 Task: Look for space in Santiago del Torno, Bolivia from 21st June, 2023 to 29th June, 2023 for 4 adults in price range Rs.7000 to Rs.12000. Place can be entire place with 2 bedrooms having 2 beds and 2 bathrooms. Property type can be flat. Booking option can be shelf check-in. Required host language is English.
Action: Mouse moved to (664, 116)
Screenshot: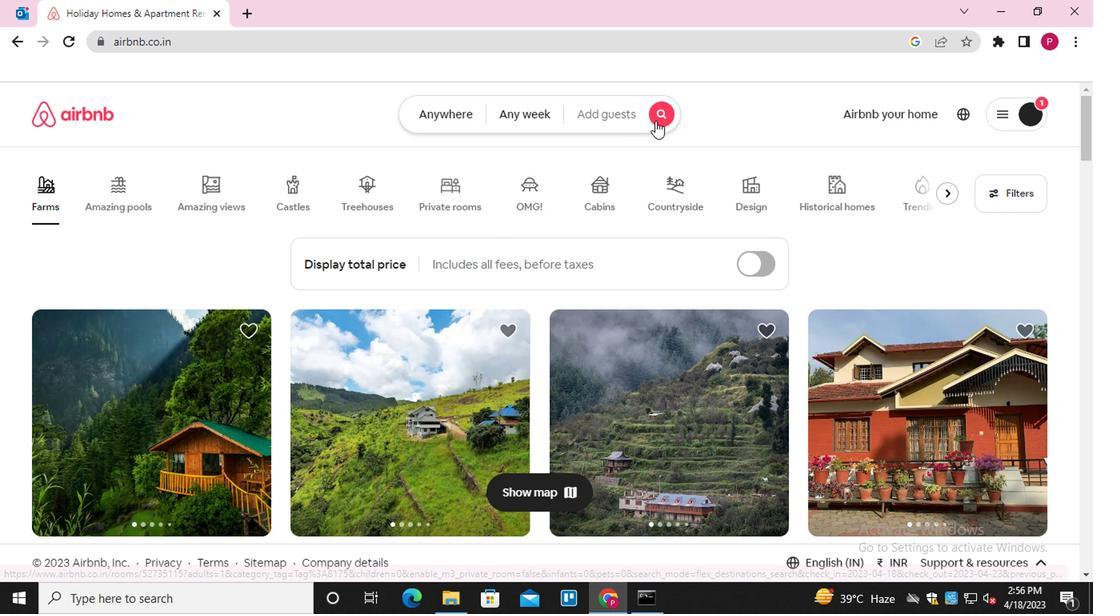 
Action: Mouse pressed left at (664, 116)
Screenshot: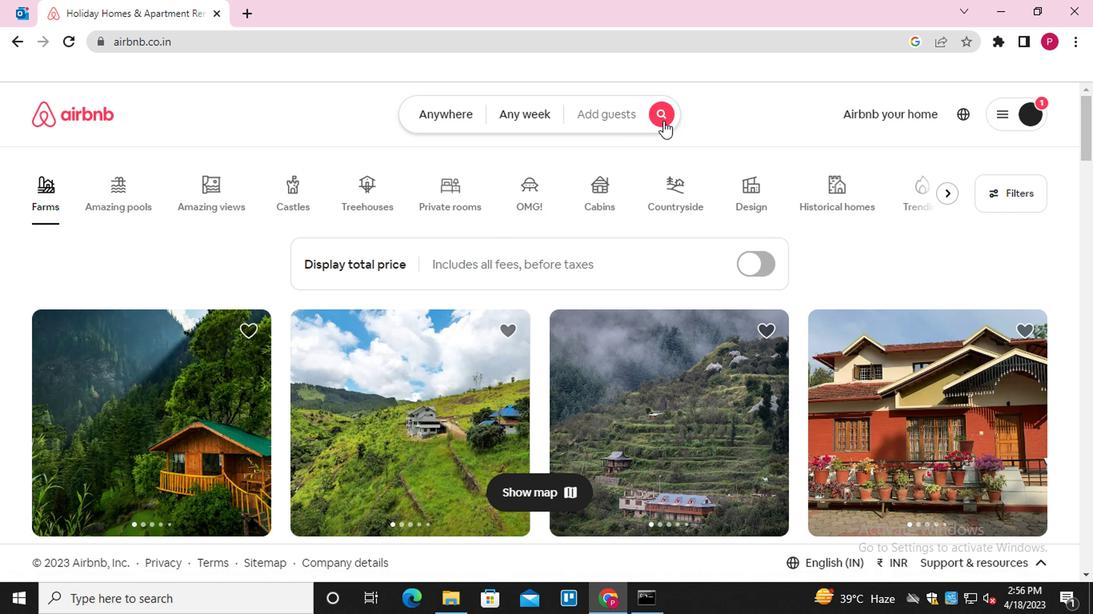 
Action: Mouse moved to (310, 178)
Screenshot: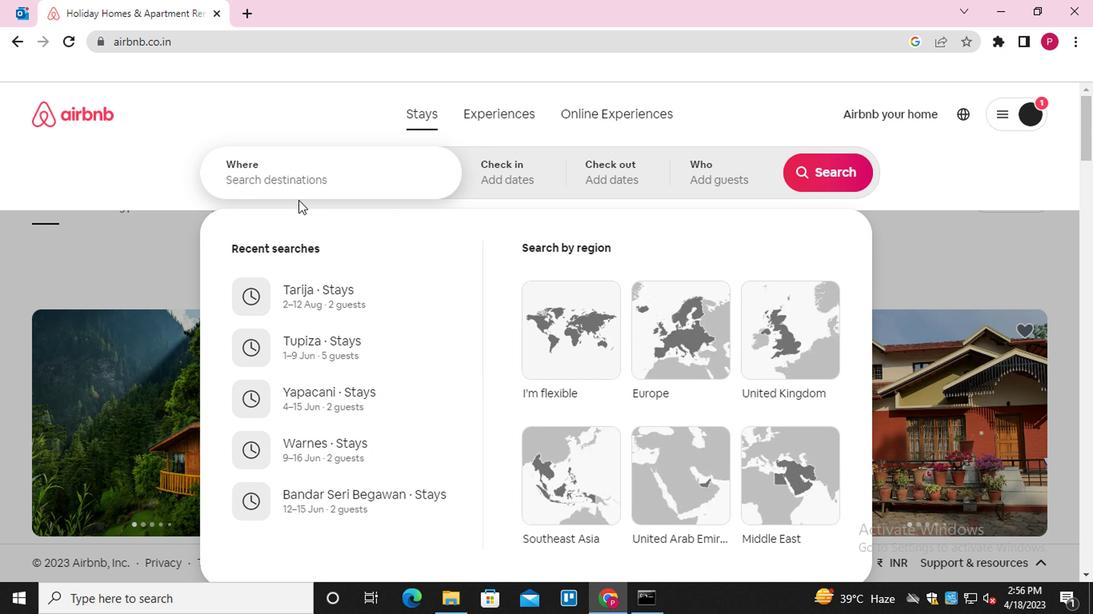
Action: Mouse pressed left at (310, 178)
Screenshot: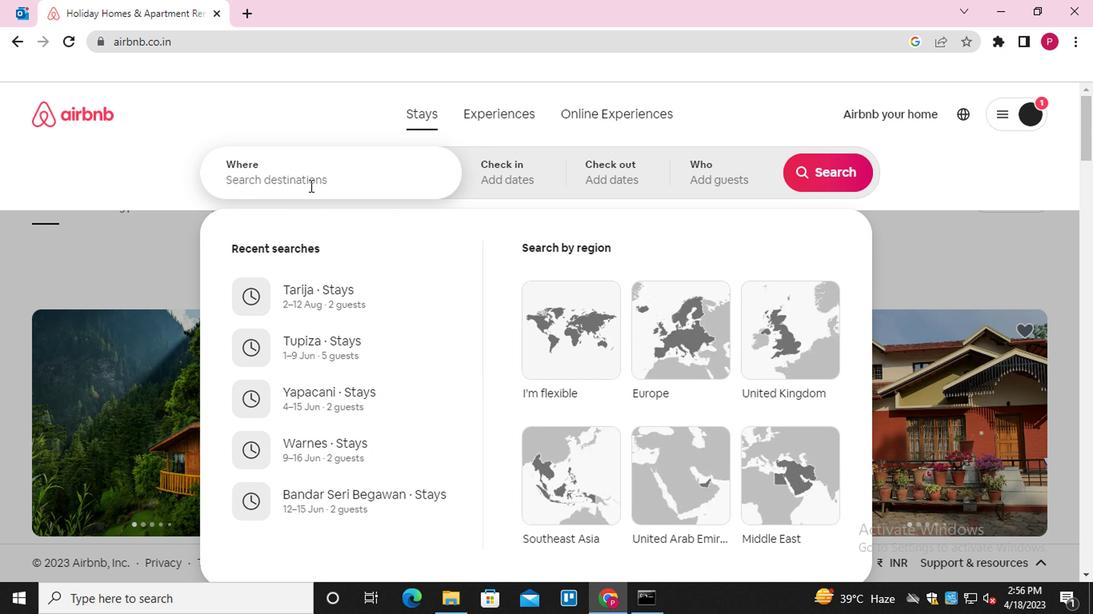 
Action: Key pressed <Key.shift>SANTIAGO<Key.space>DEL<Key.space><Key.shift>TORNO
Screenshot: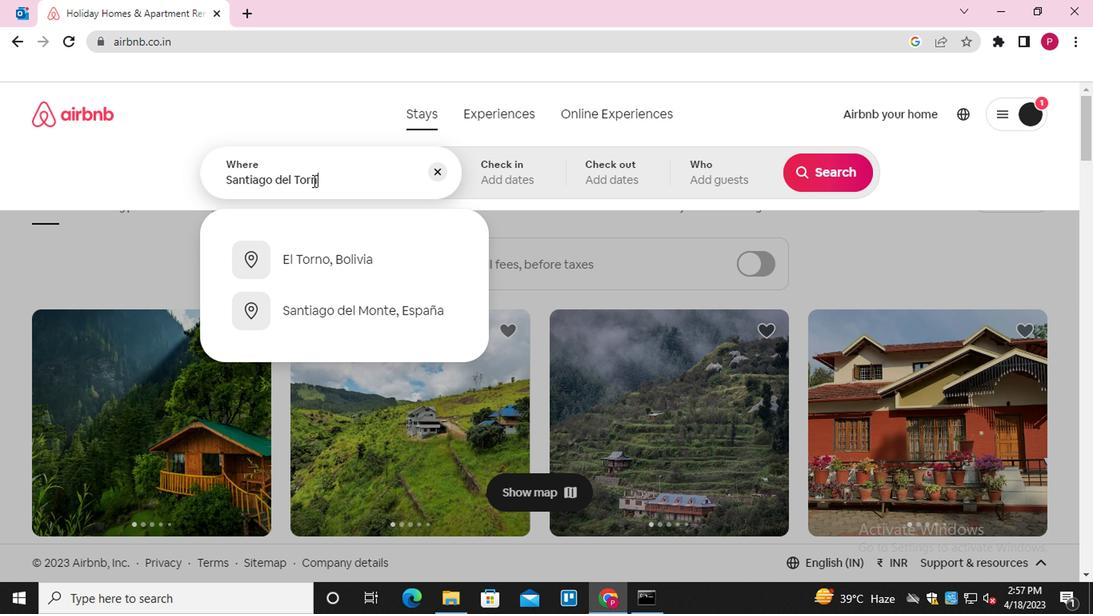 
Action: Mouse moved to (369, 259)
Screenshot: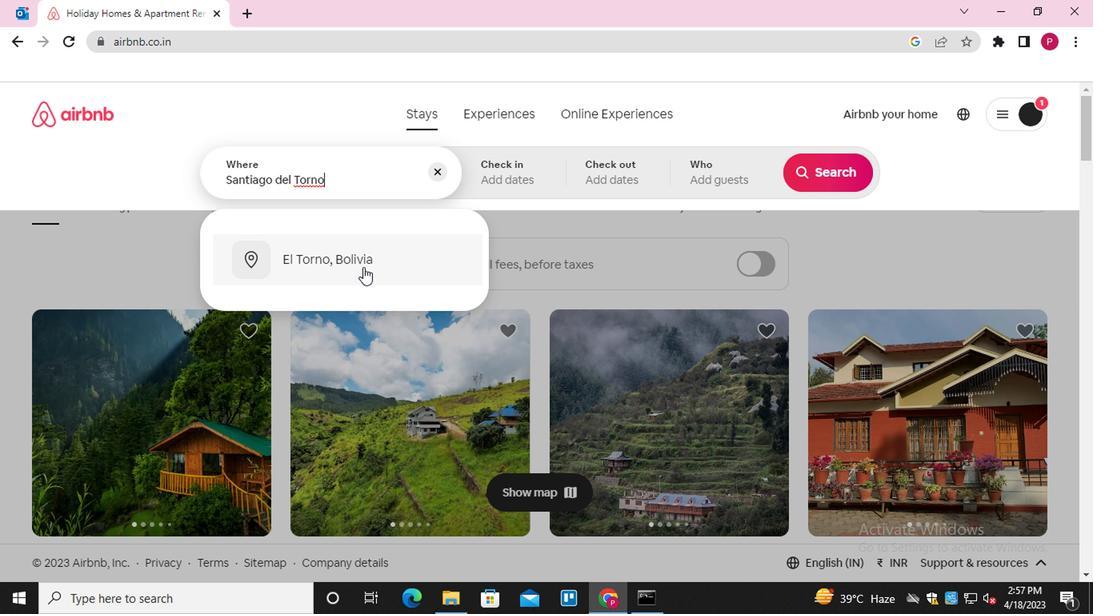 
Action: Mouse pressed left at (369, 259)
Screenshot: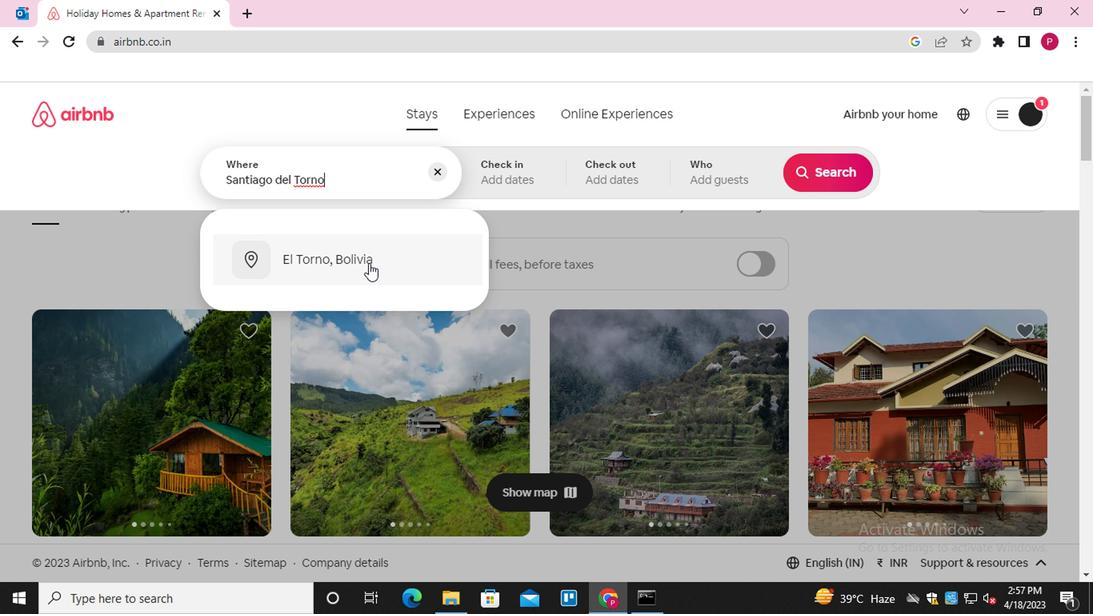 
Action: Mouse moved to (814, 303)
Screenshot: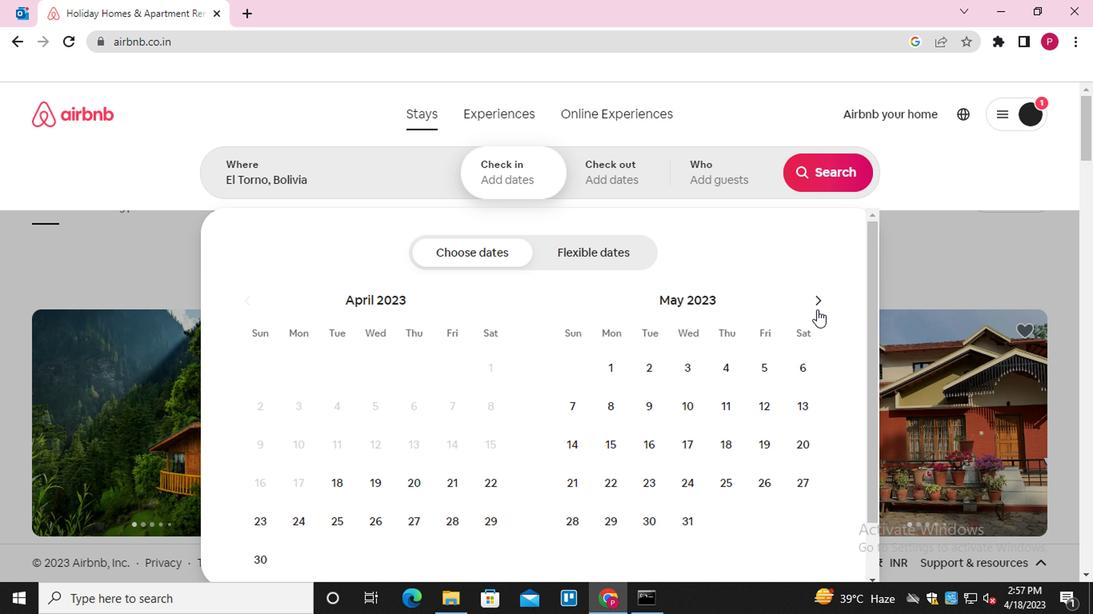 
Action: Mouse pressed left at (814, 303)
Screenshot: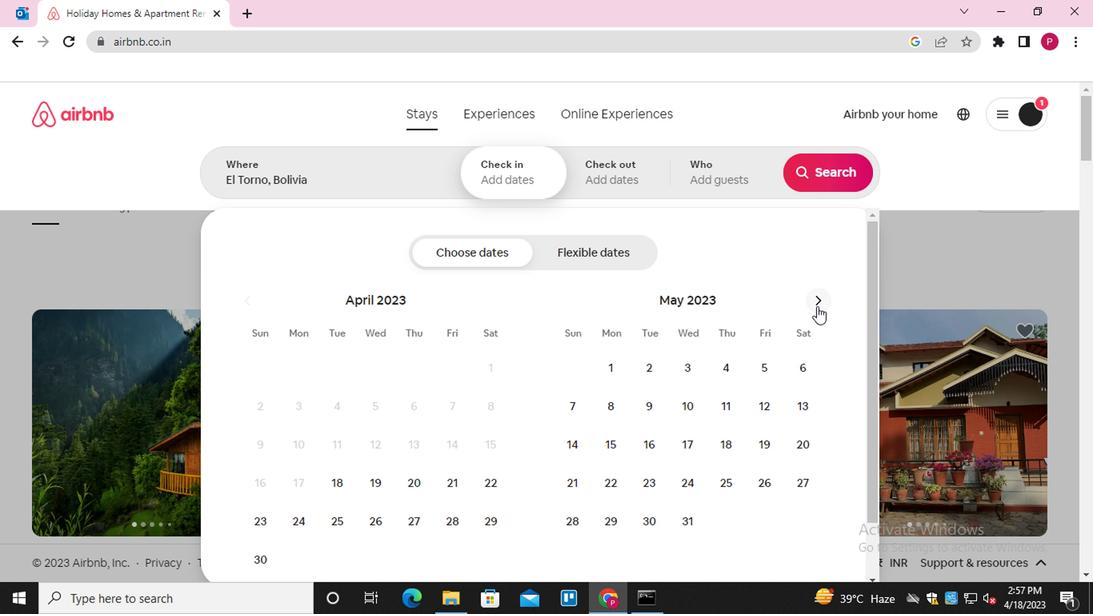 
Action: Mouse moved to (678, 486)
Screenshot: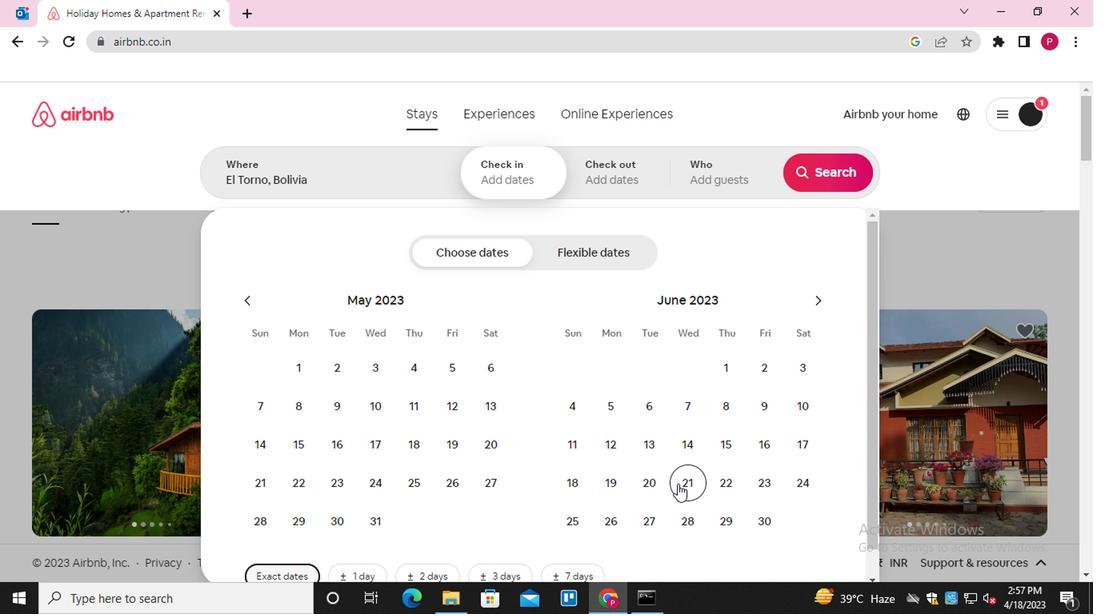 
Action: Mouse pressed left at (678, 486)
Screenshot: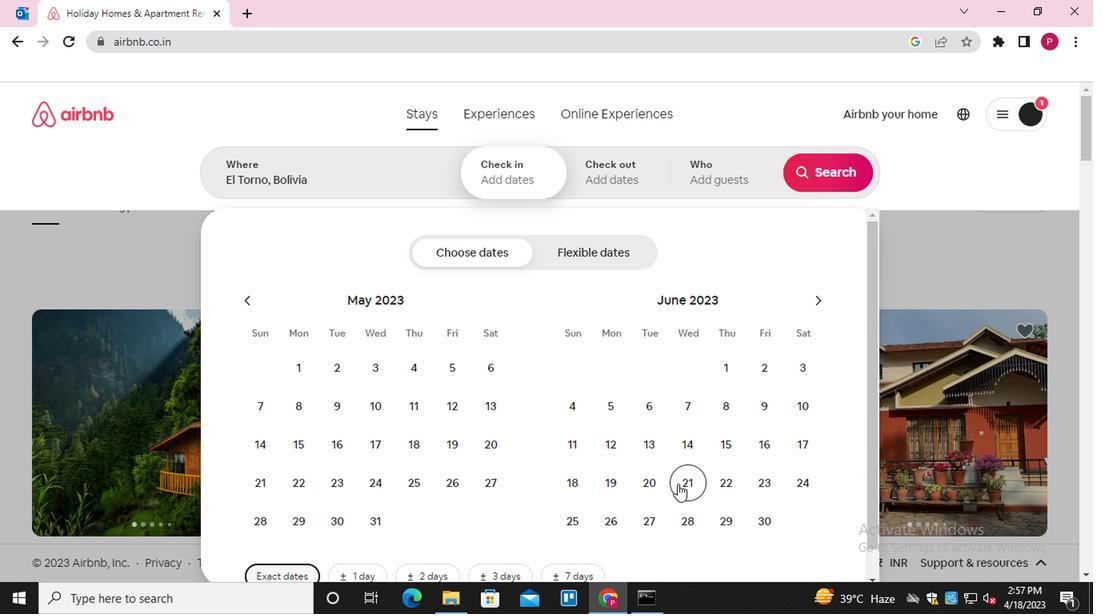 
Action: Mouse moved to (715, 530)
Screenshot: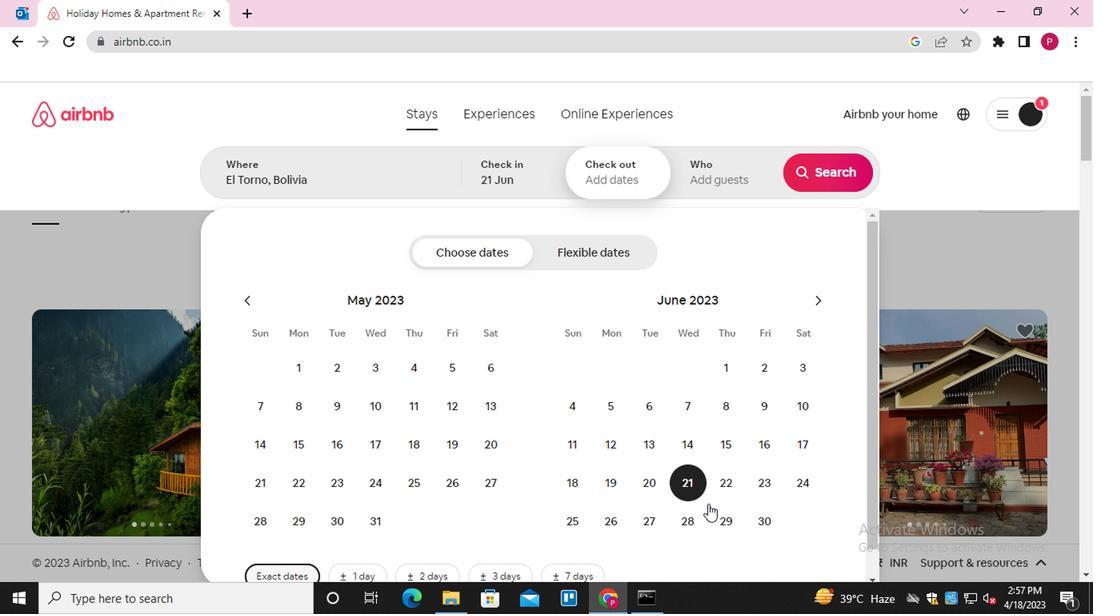 
Action: Mouse pressed left at (715, 530)
Screenshot: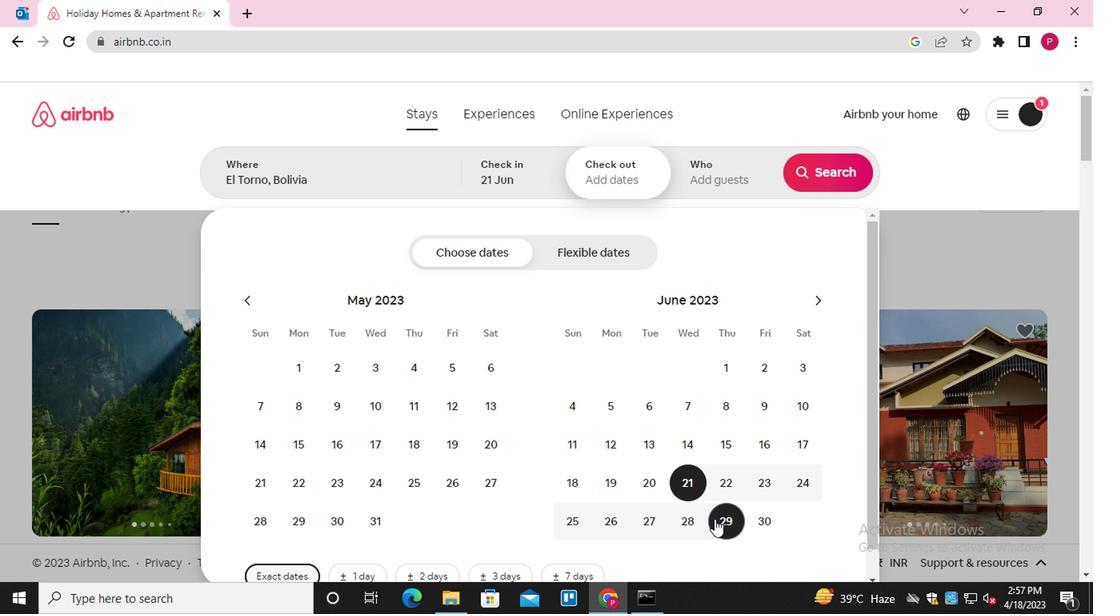
Action: Mouse moved to (706, 155)
Screenshot: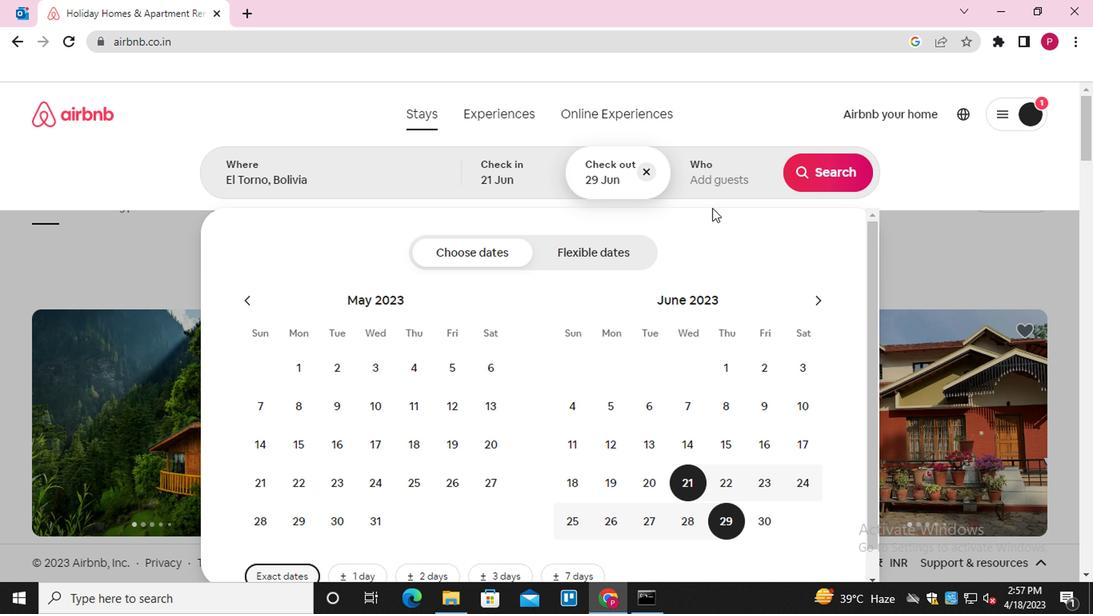 
Action: Mouse pressed left at (706, 155)
Screenshot: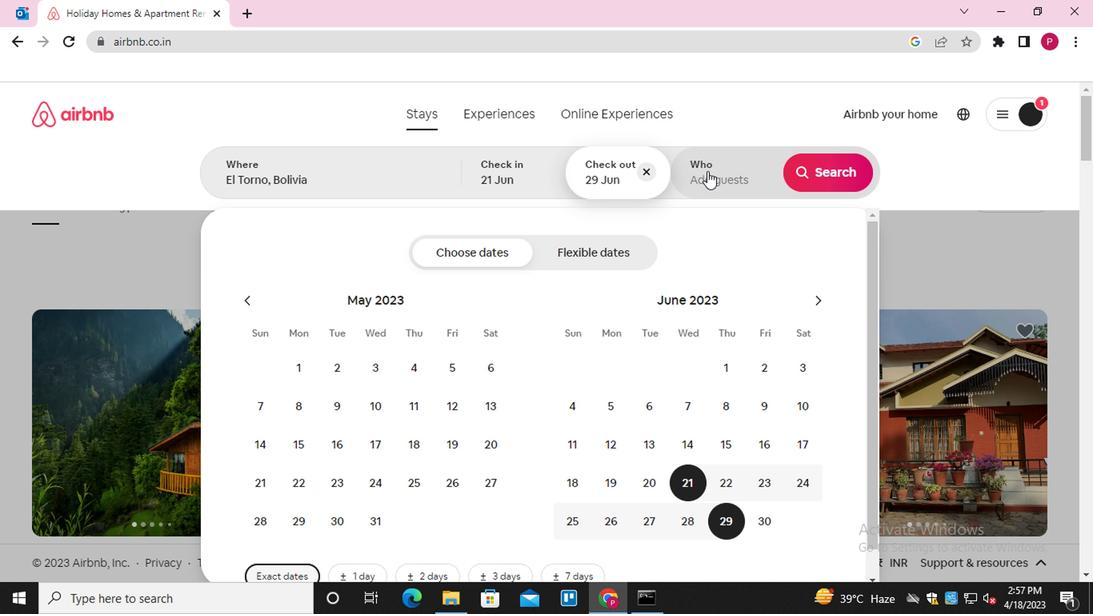 
Action: Mouse moved to (815, 252)
Screenshot: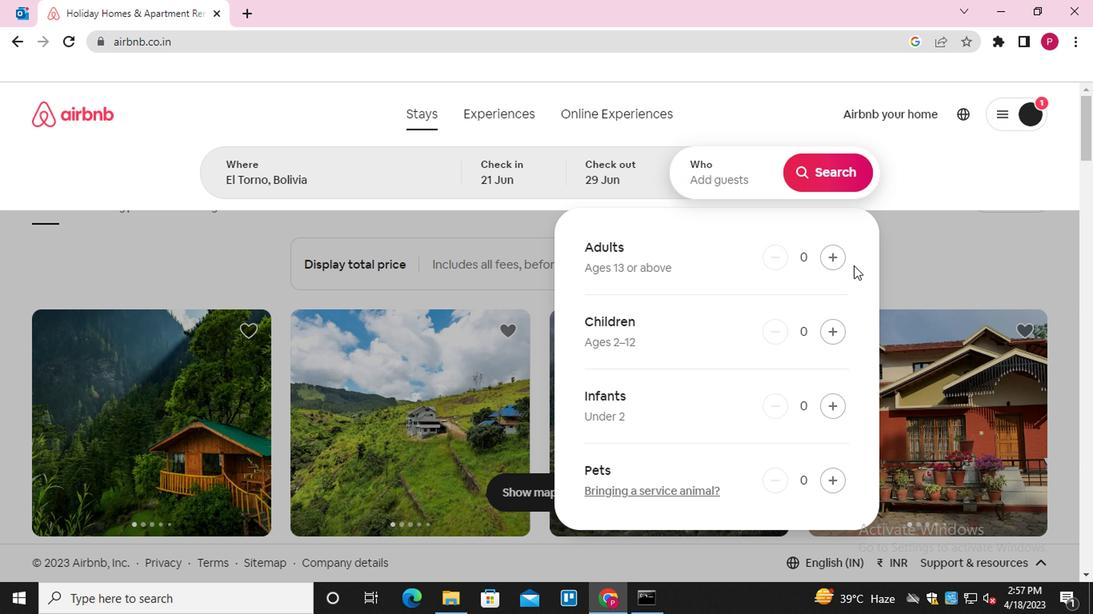 
Action: Mouse pressed left at (815, 252)
Screenshot: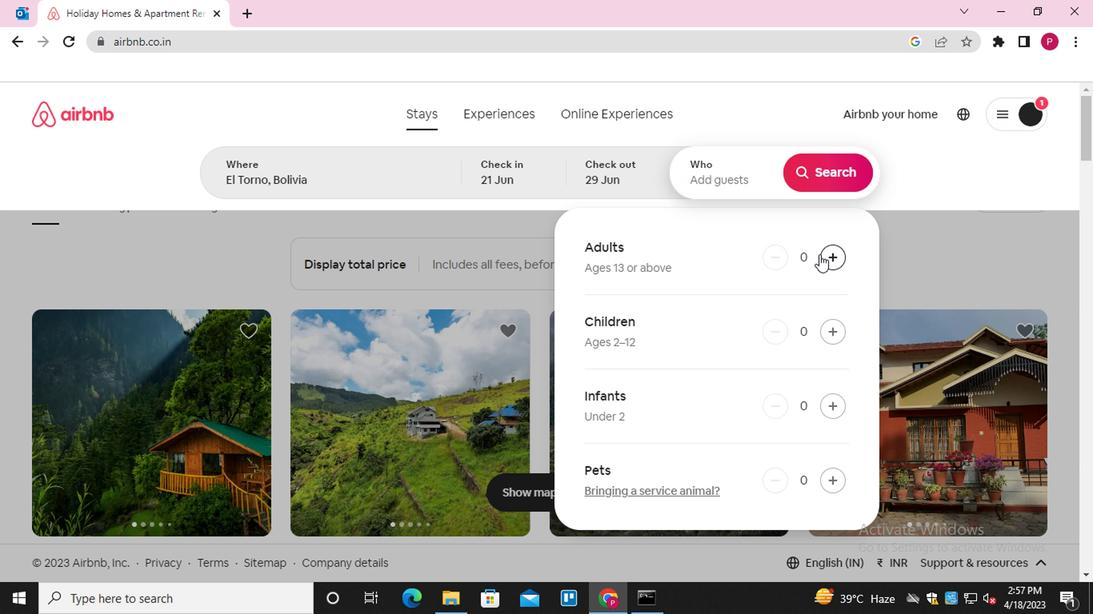 
Action: Mouse moved to (820, 252)
Screenshot: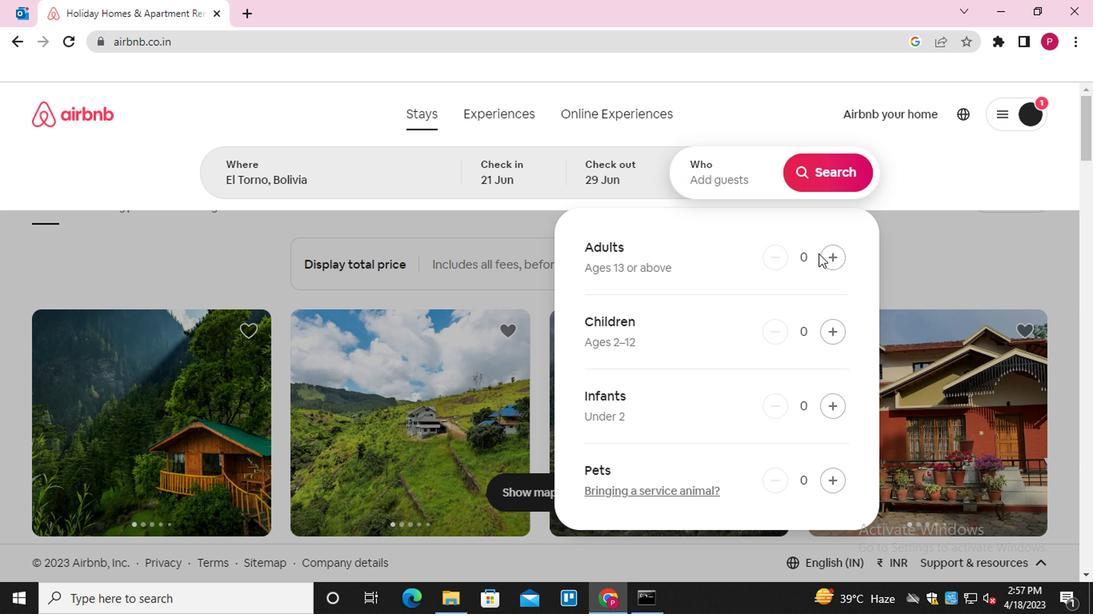 
Action: Mouse pressed left at (820, 252)
Screenshot: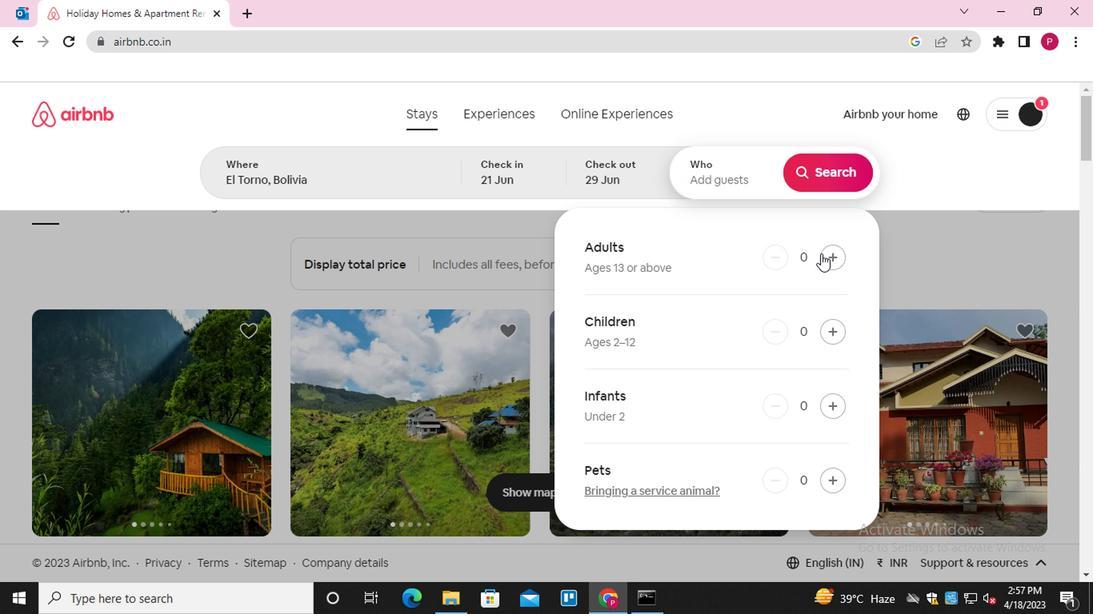 
Action: Mouse pressed left at (820, 252)
Screenshot: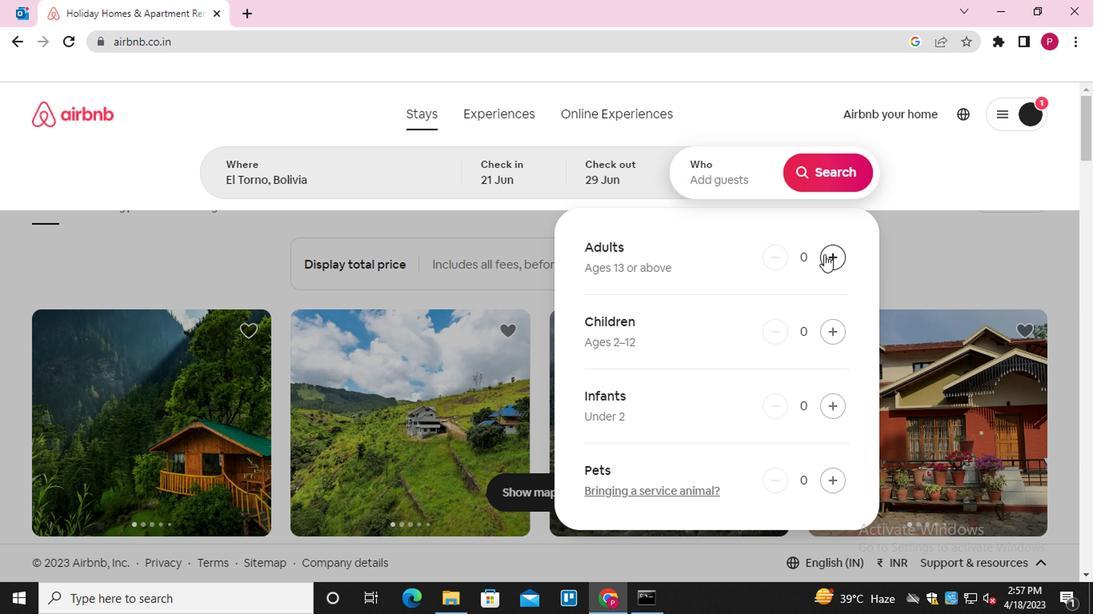 
Action: Mouse pressed left at (820, 252)
Screenshot: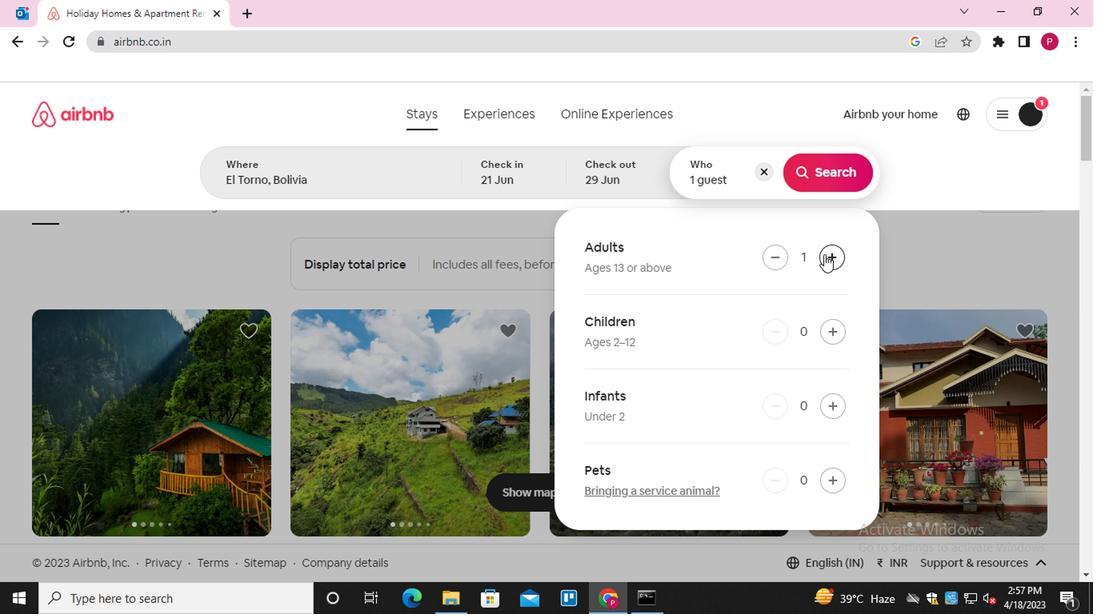 
Action: Mouse moved to (825, 253)
Screenshot: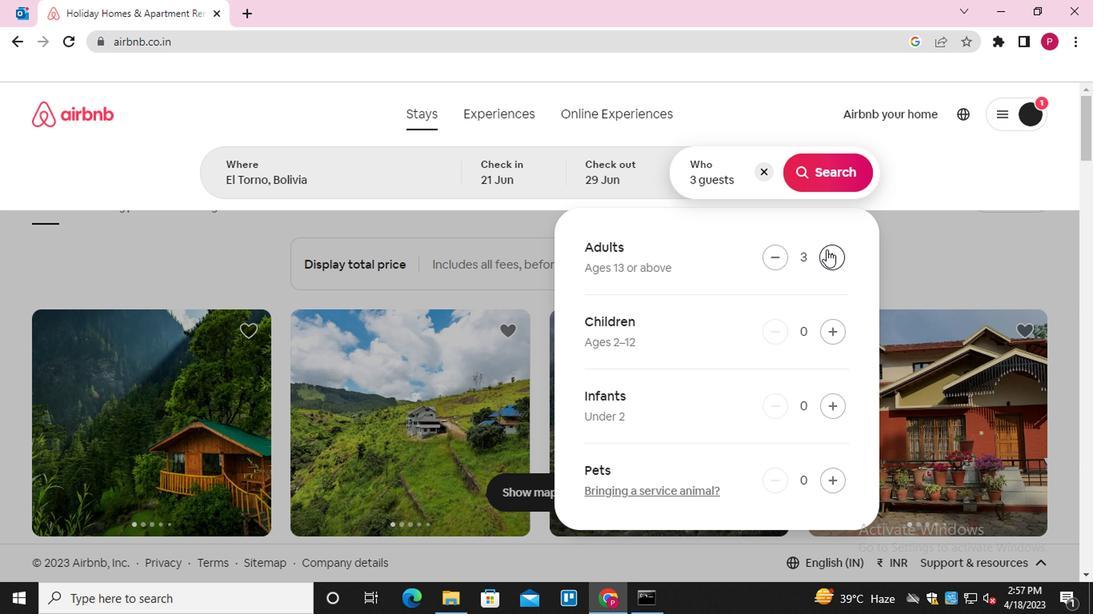 
Action: Mouse pressed left at (825, 253)
Screenshot: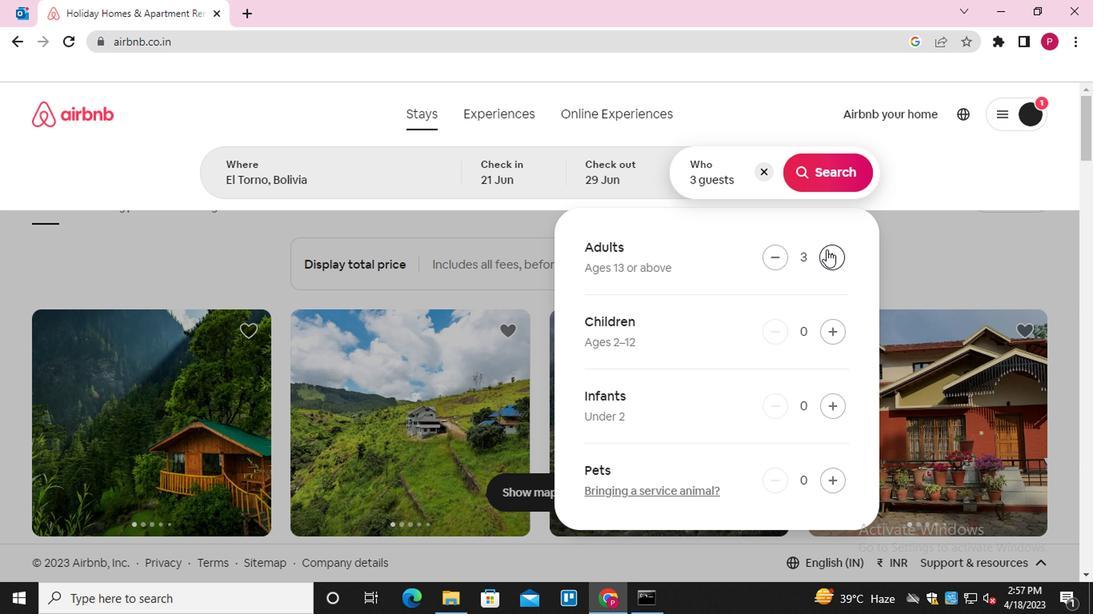 
Action: Mouse moved to (828, 166)
Screenshot: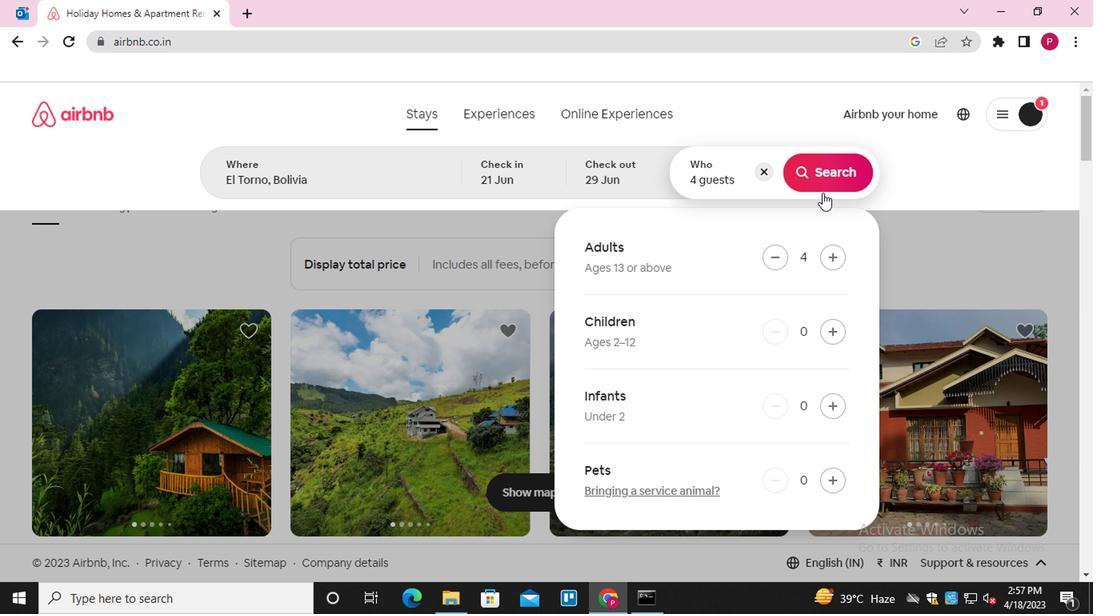 
Action: Mouse pressed left at (828, 166)
Screenshot: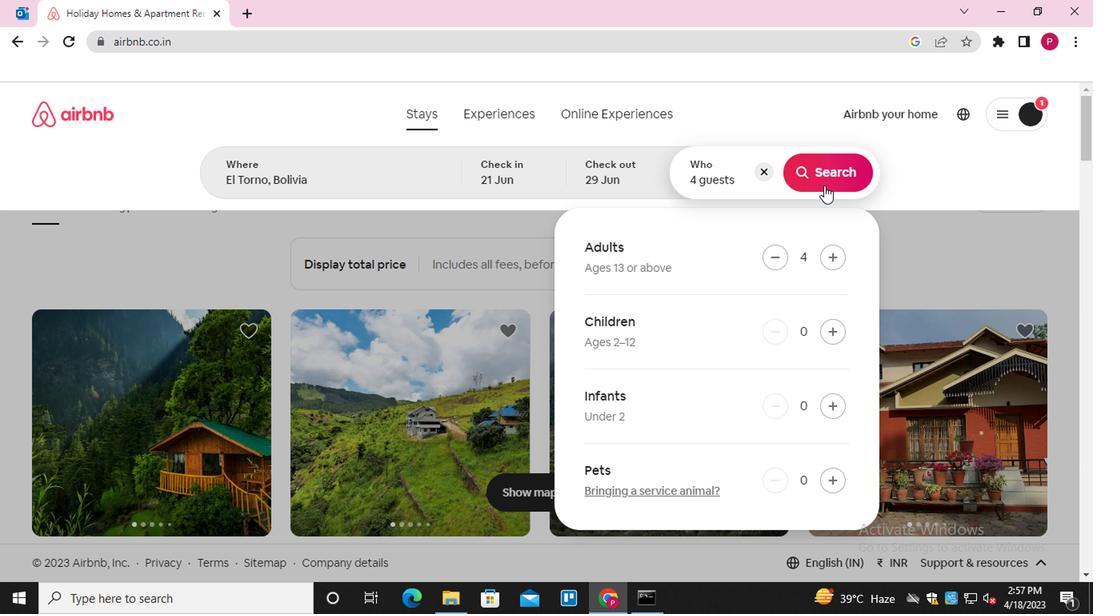 
Action: Mouse moved to (1005, 177)
Screenshot: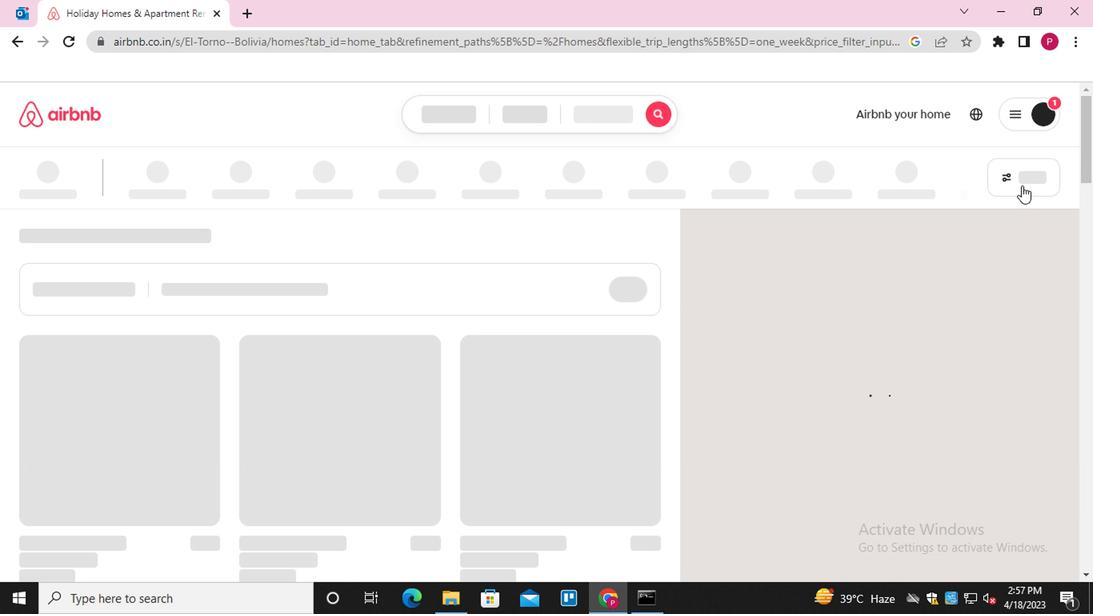 
Action: Mouse pressed left at (1005, 177)
Screenshot: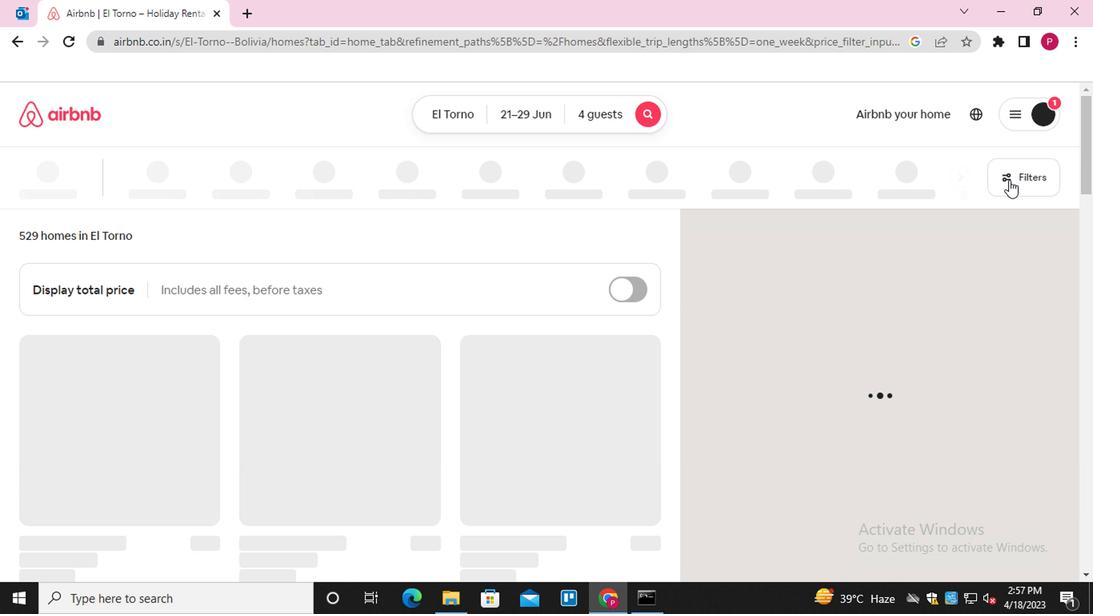 
Action: Mouse moved to (335, 381)
Screenshot: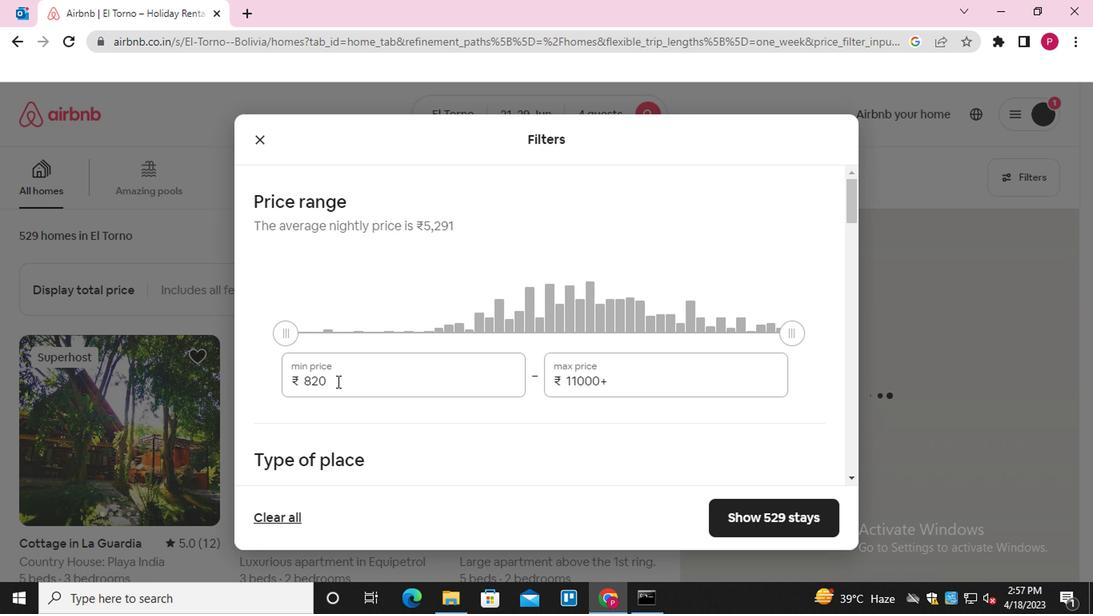 
Action: Mouse pressed left at (335, 381)
Screenshot: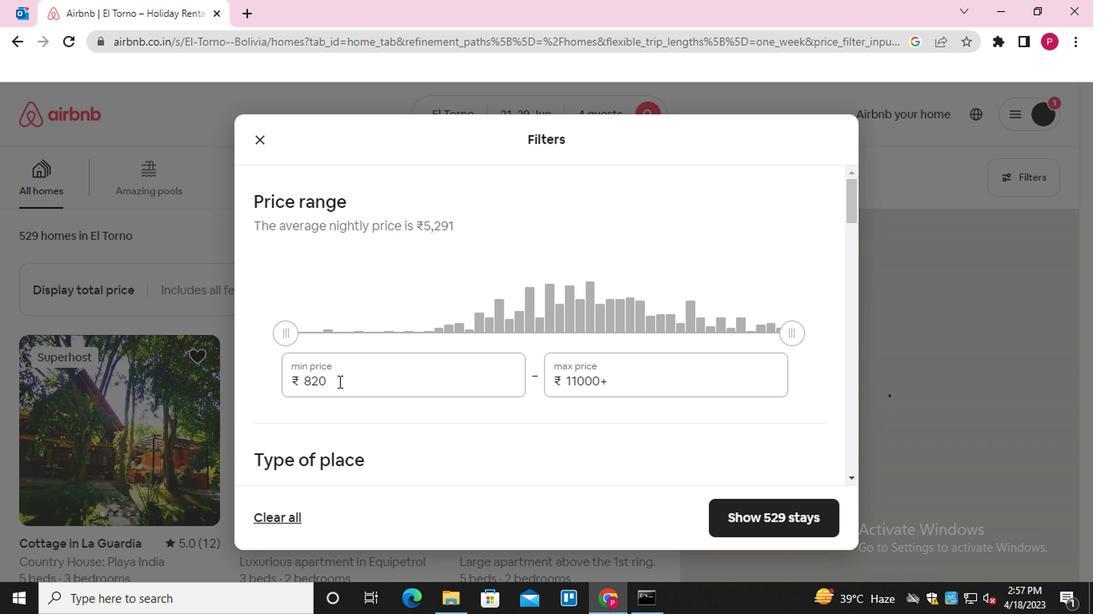 
Action: Mouse pressed left at (335, 381)
Screenshot: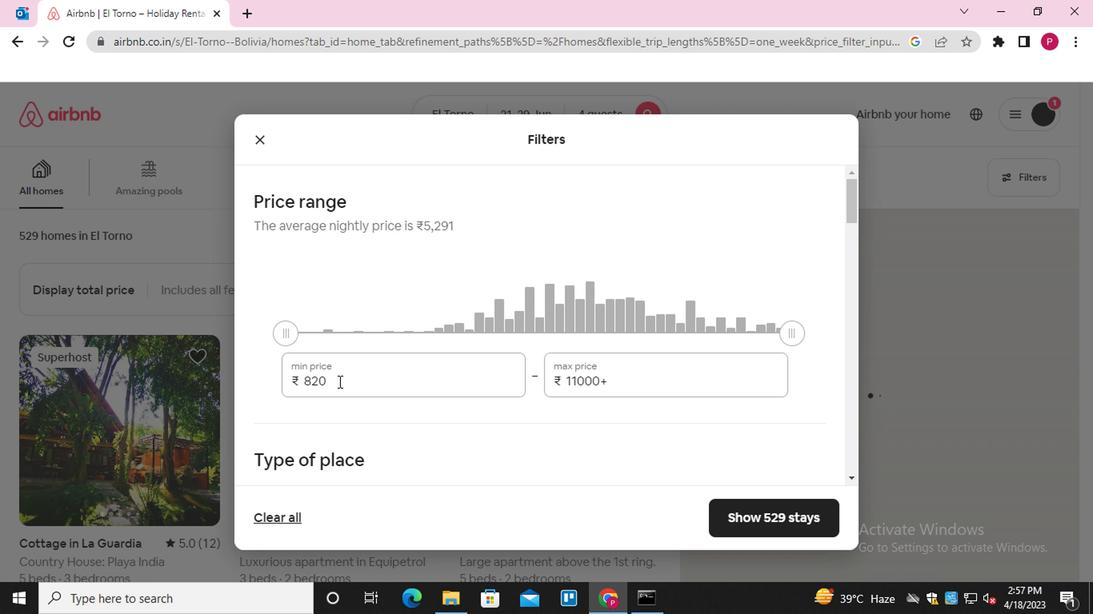 
Action: Key pressed 7000<Key.tab>12000
Screenshot: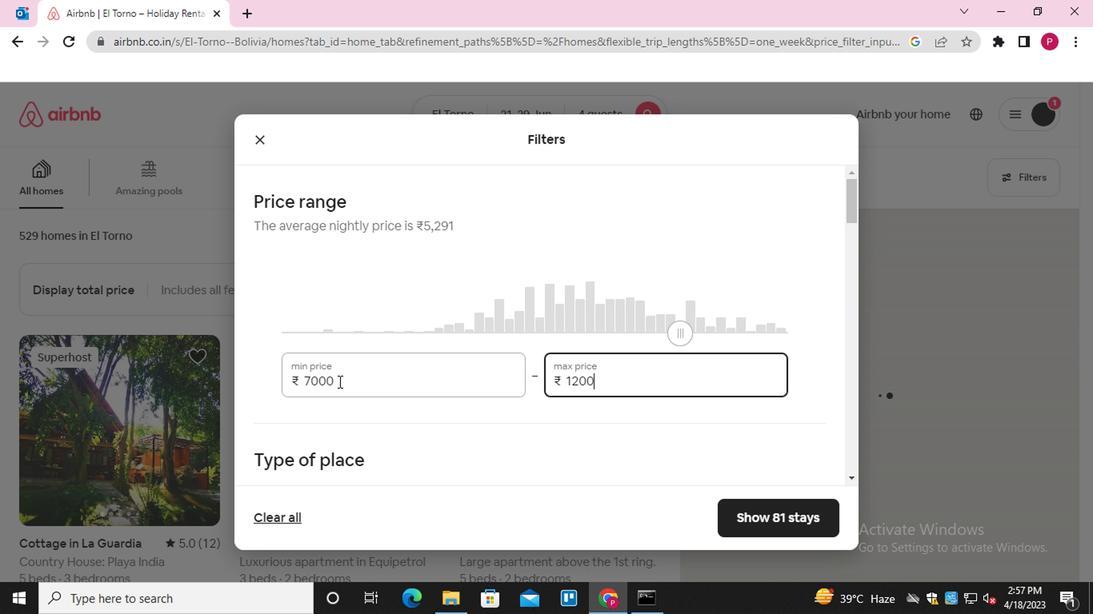
Action: Mouse moved to (338, 379)
Screenshot: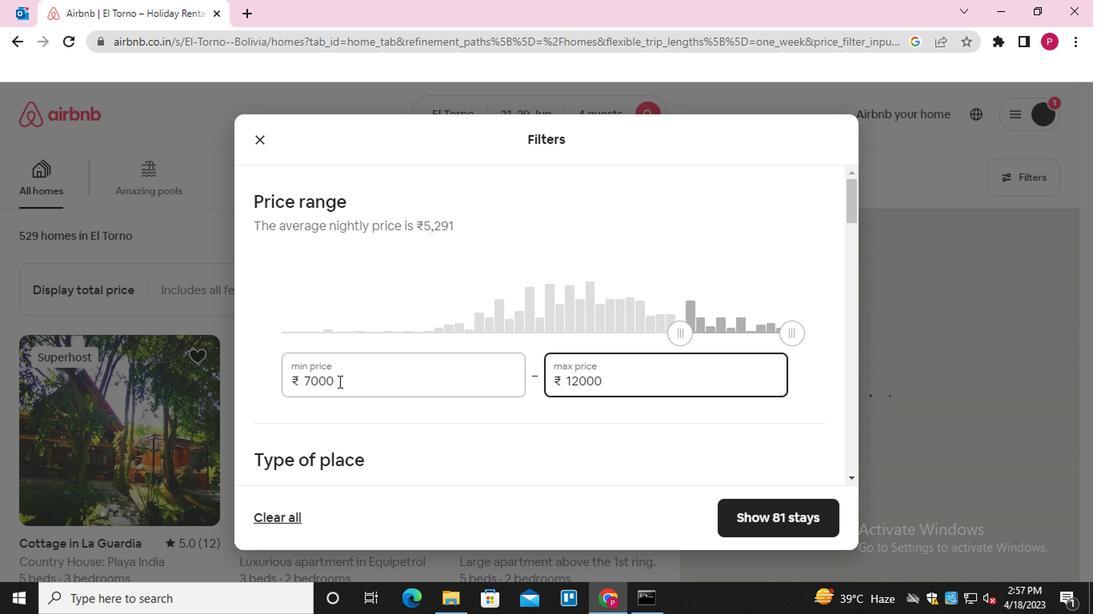 
Action: Mouse scrolled (338, 378) with delta (0, -1)
Screenshot: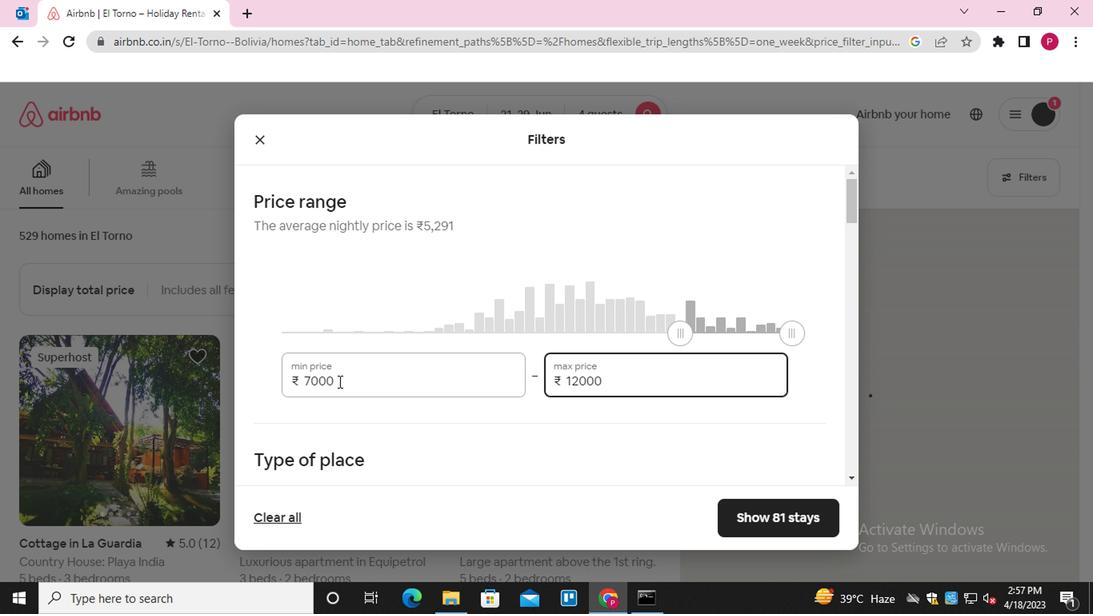 
Action: Mouse moved to (345, 393)
Screenshot: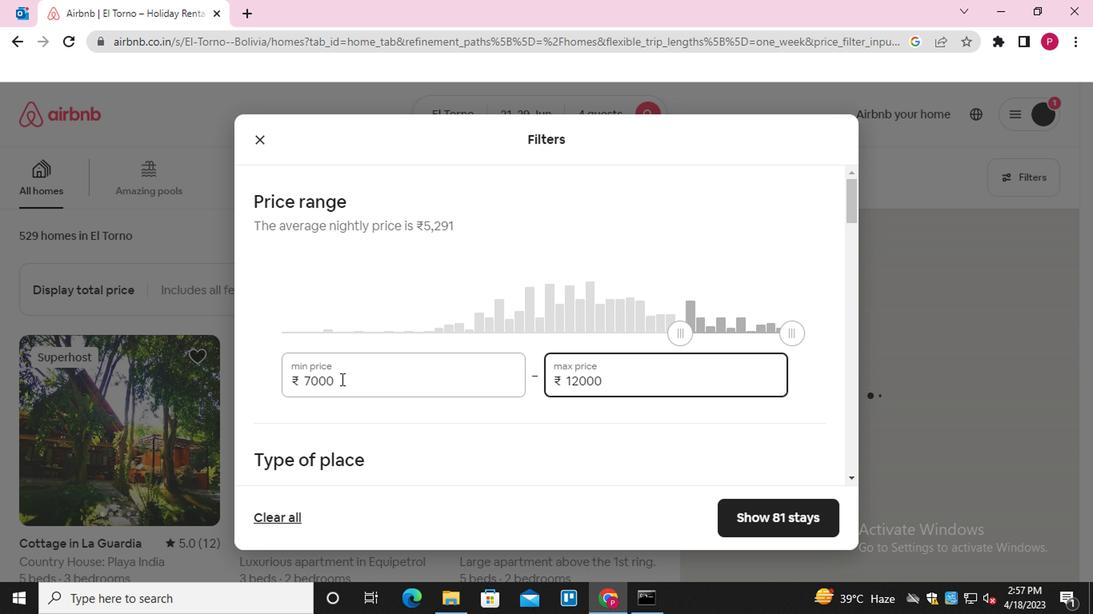 
Action: Mouse scrolled (345, 392) with delta (0, 0)
Screenshot: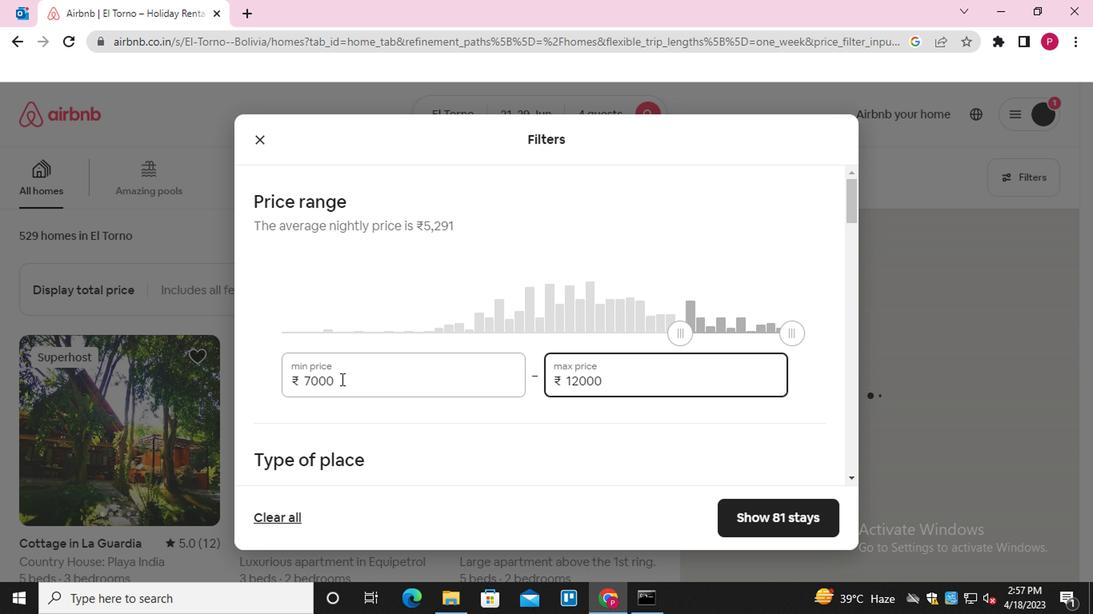 
Action: Mouse moved to (348, 408)
Screenshot: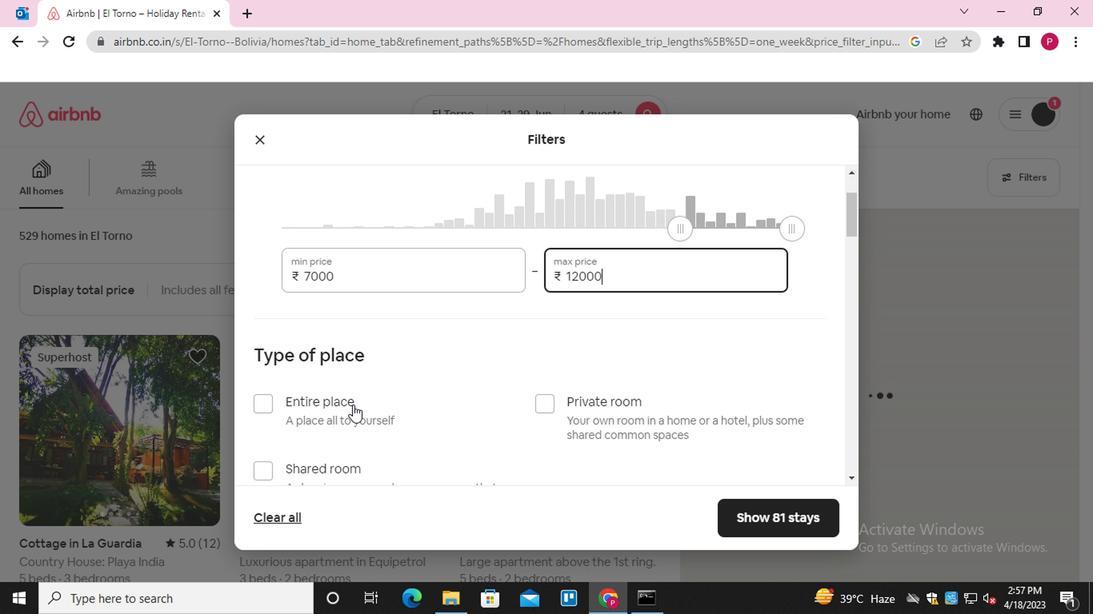 
Action: Mouse scrolled (348, 408) with delta (0, 0)
Screenshot: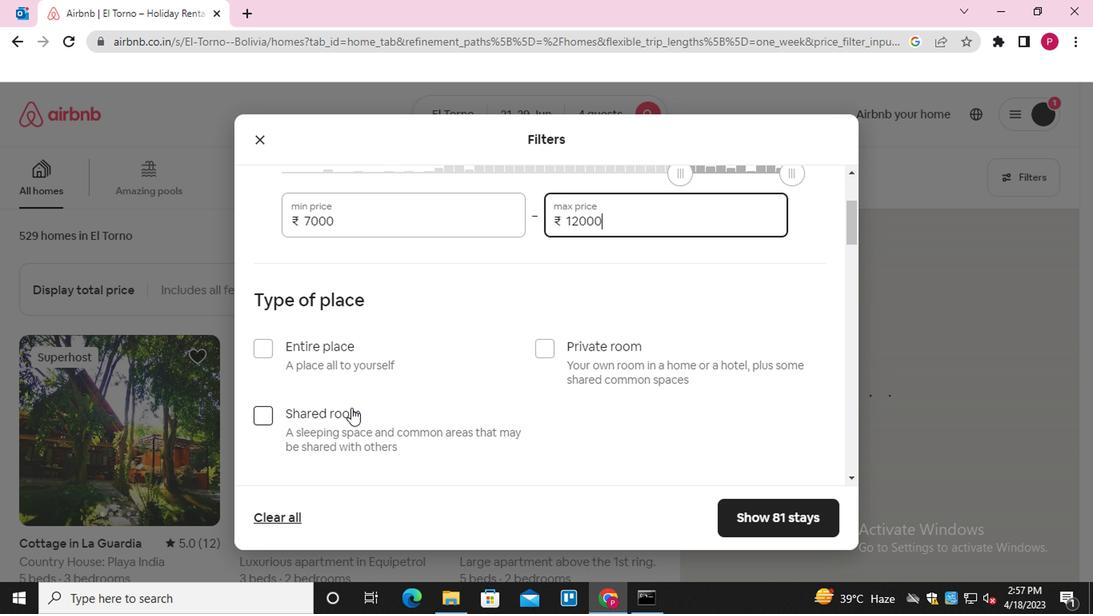 
Action: Mouse moved to (263, 272)
Screenshot: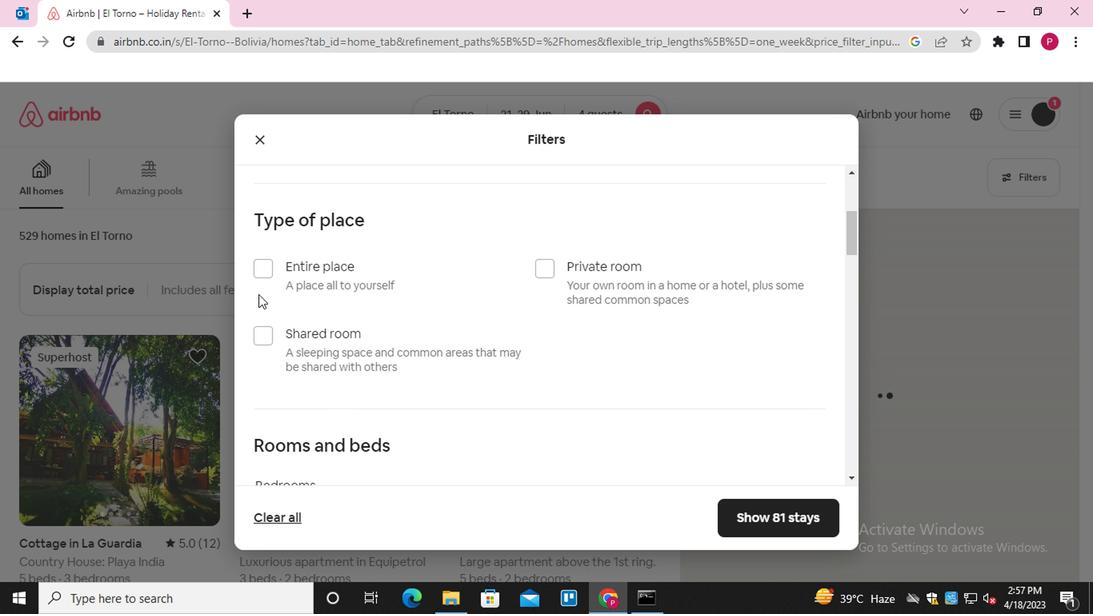 
Action: Mouse pressed left at (263, 272)
Screenshot: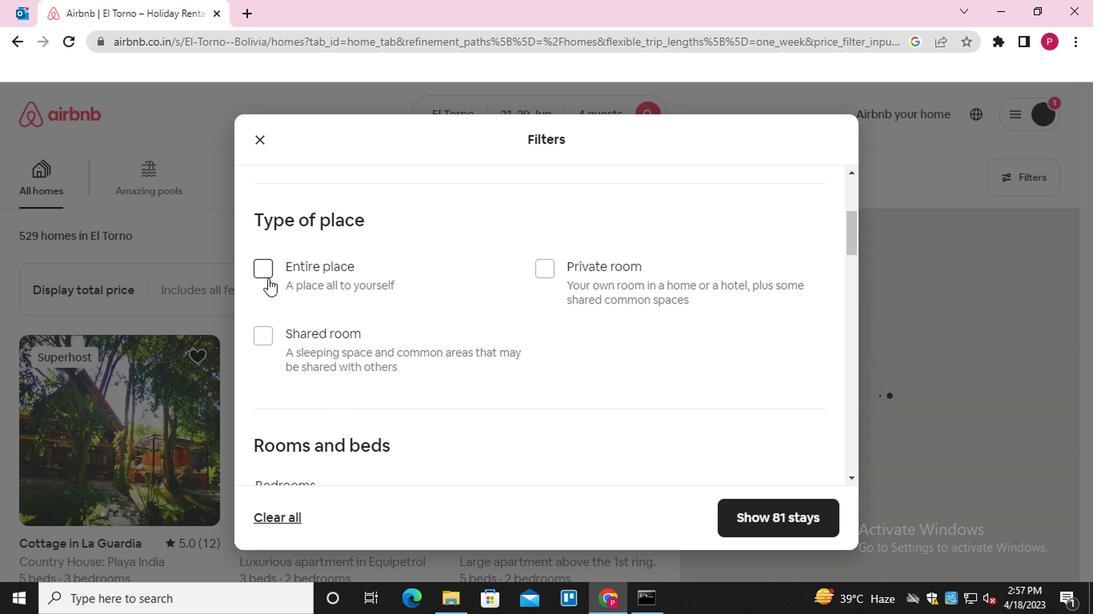 
Action: Mouse moved to (446, 442)
Screenshot: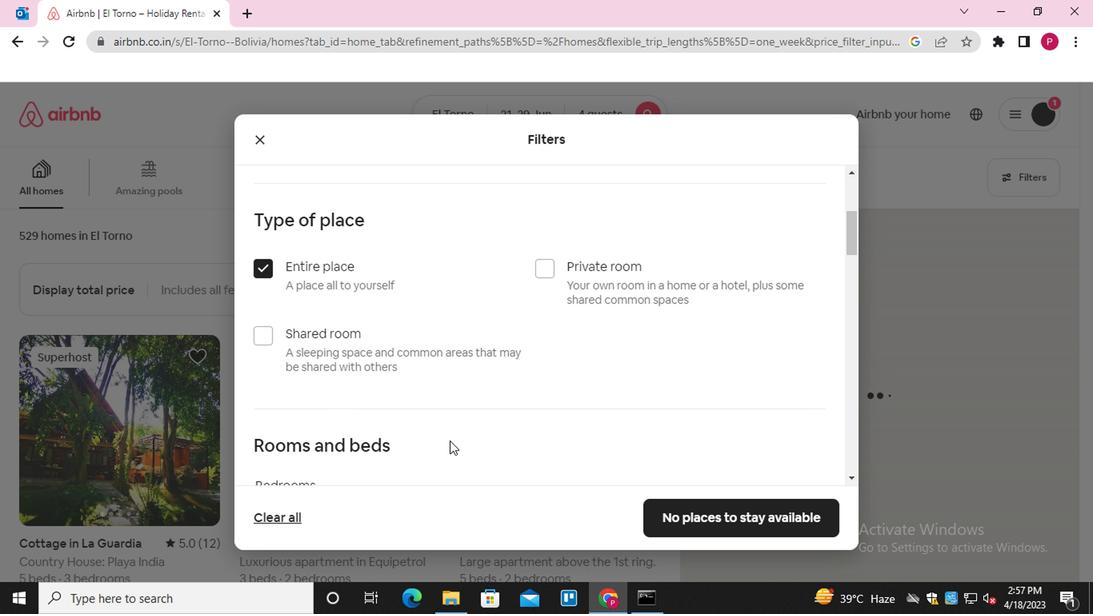 
Action: Mouse scrolled (446, 441) with delta (0, -1)
Screenshot: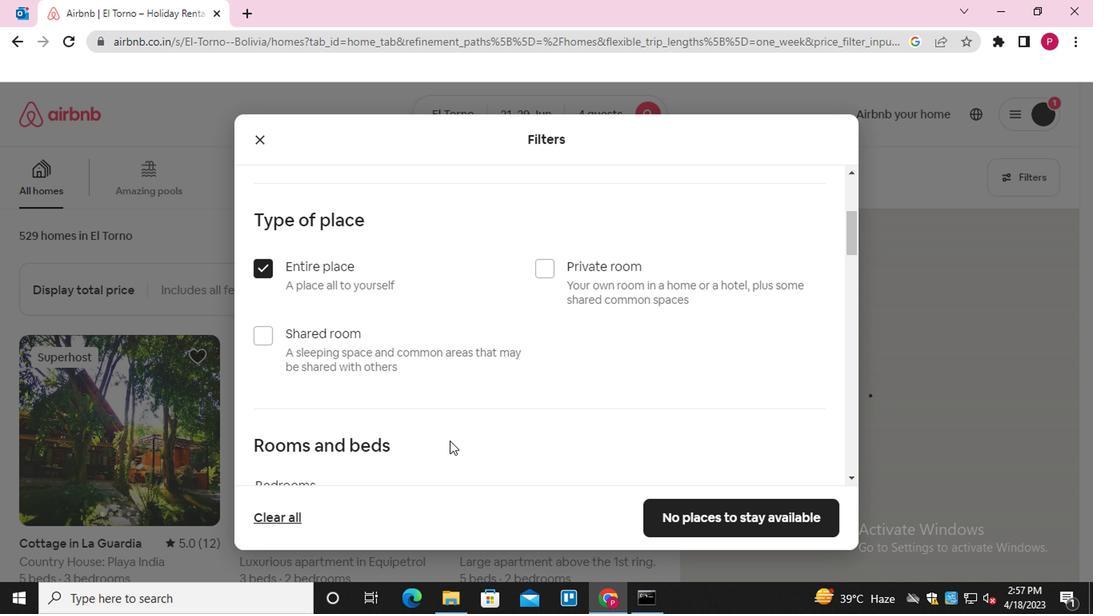 
Action: Mouse scrolled (446, 441) with delta (0, -1)
Screenshot: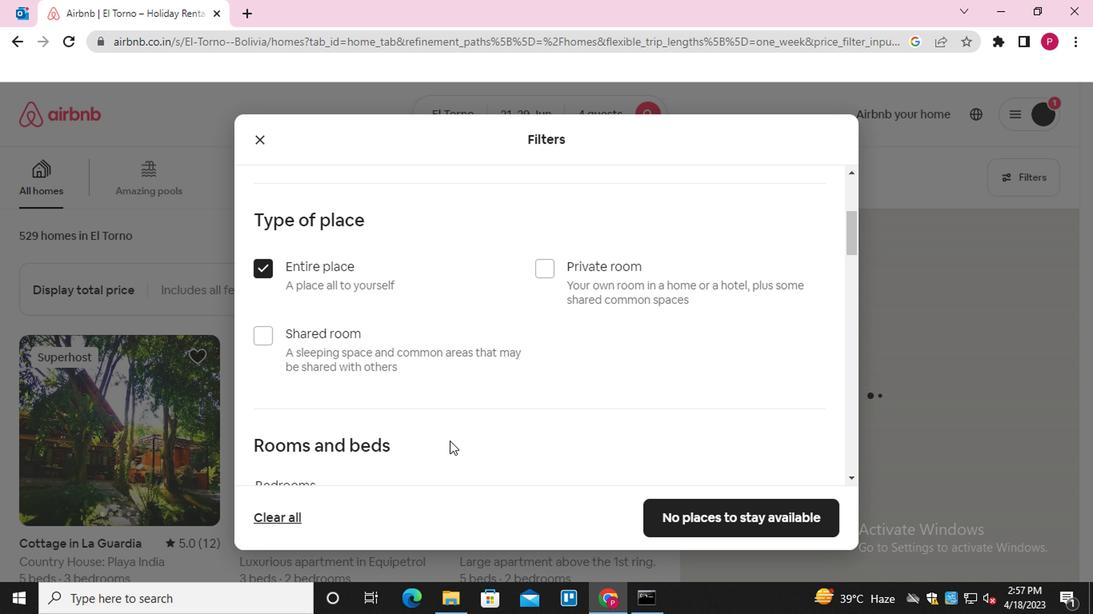 
Action: Mouse scrolled (446, 441) with delta (0, -1)
Screenshot: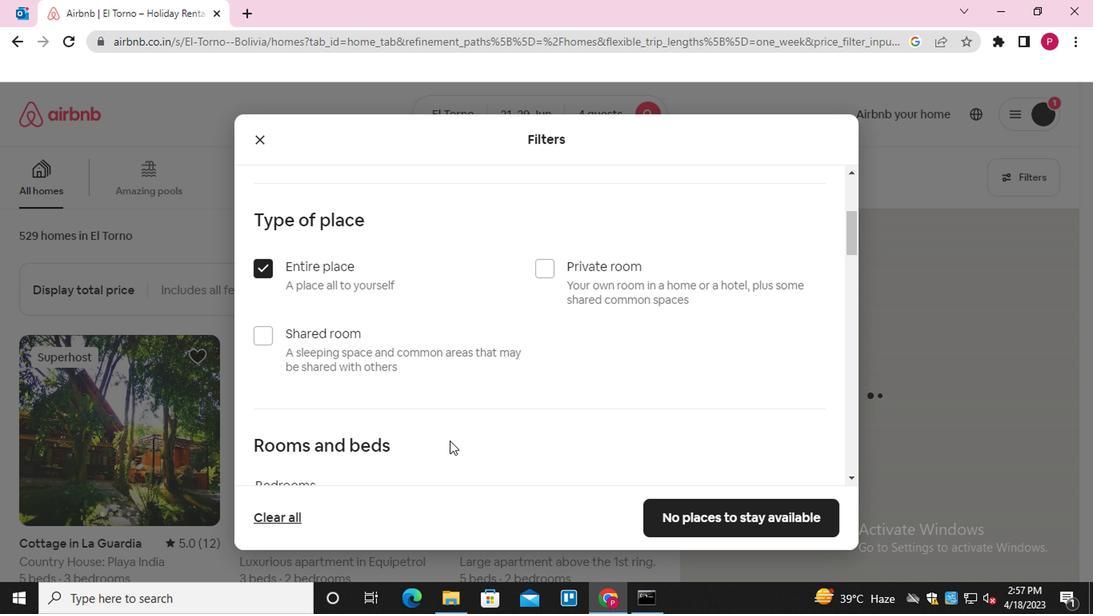 
Action: Mouse moved to (391, 284)
Screenshot: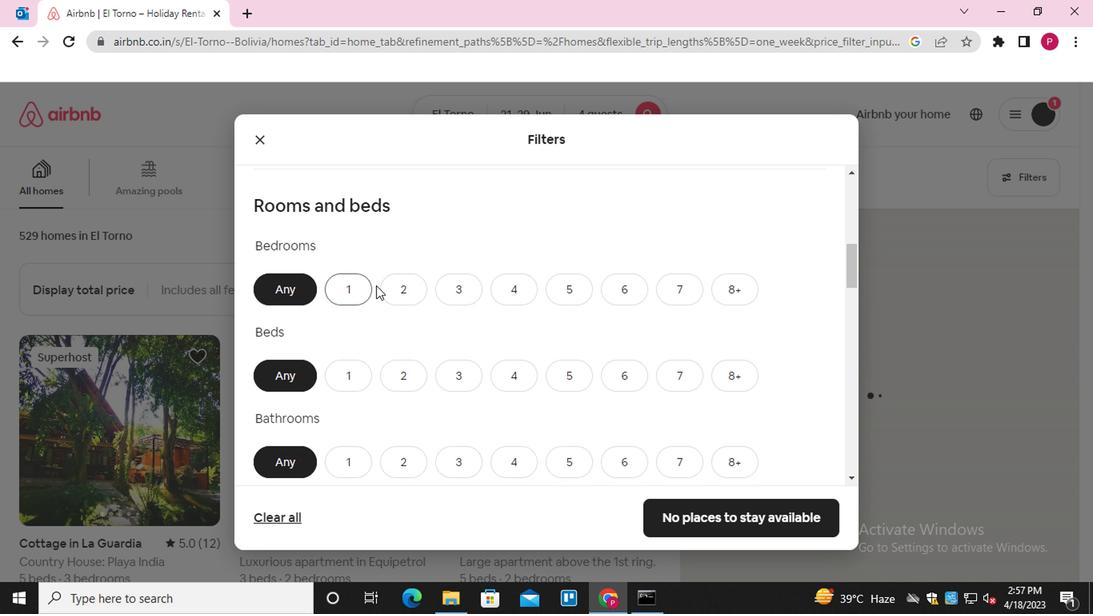 
Action: Mouse pressed left at (391, 284)
Screenshot: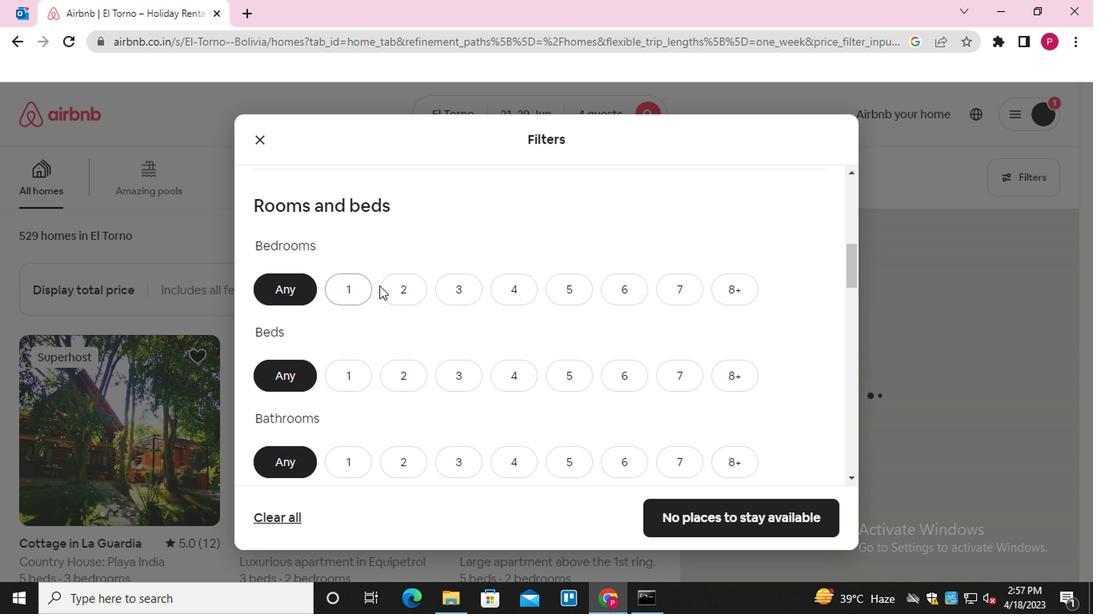 
Action: Mouse moved to (389, 391)
Screenshot: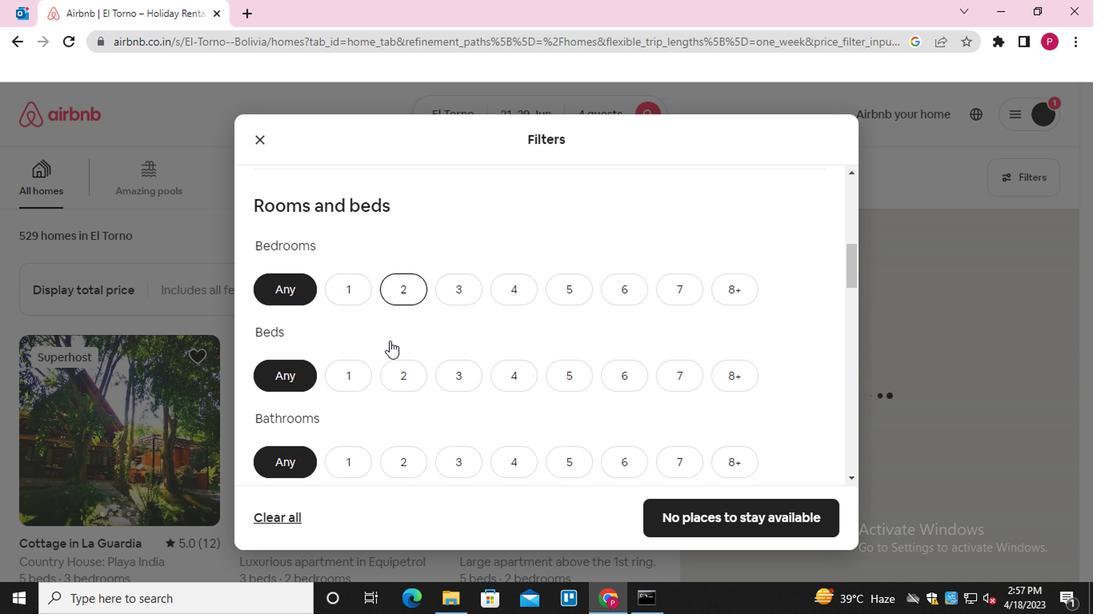 
Action: Mouse pressed left at (389, 391)
Screenshot: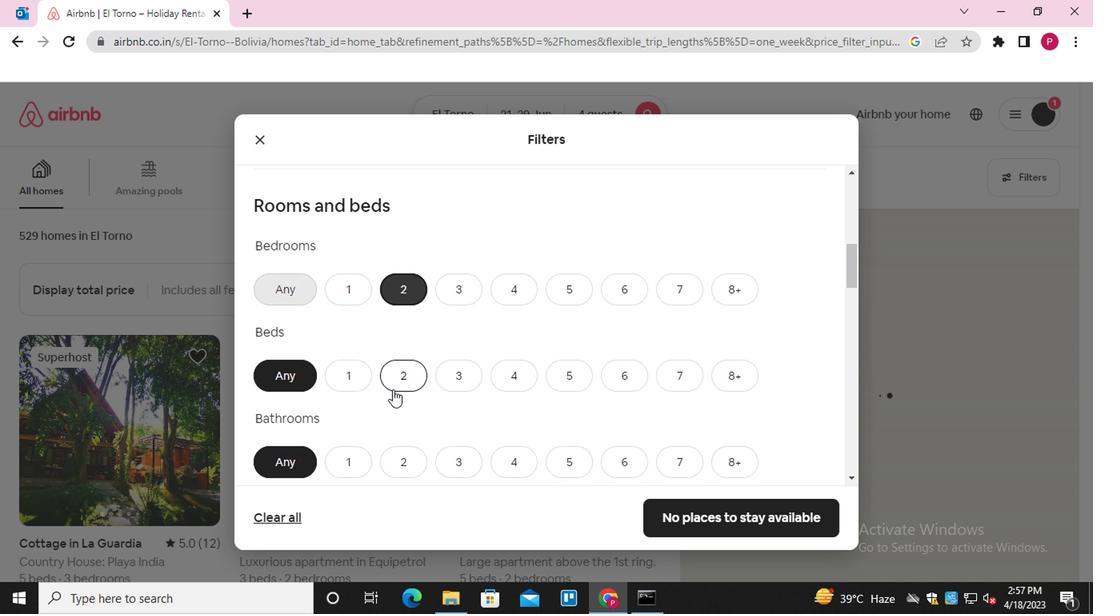 
Action: Mouse moved to (396, 464)
Screenshot: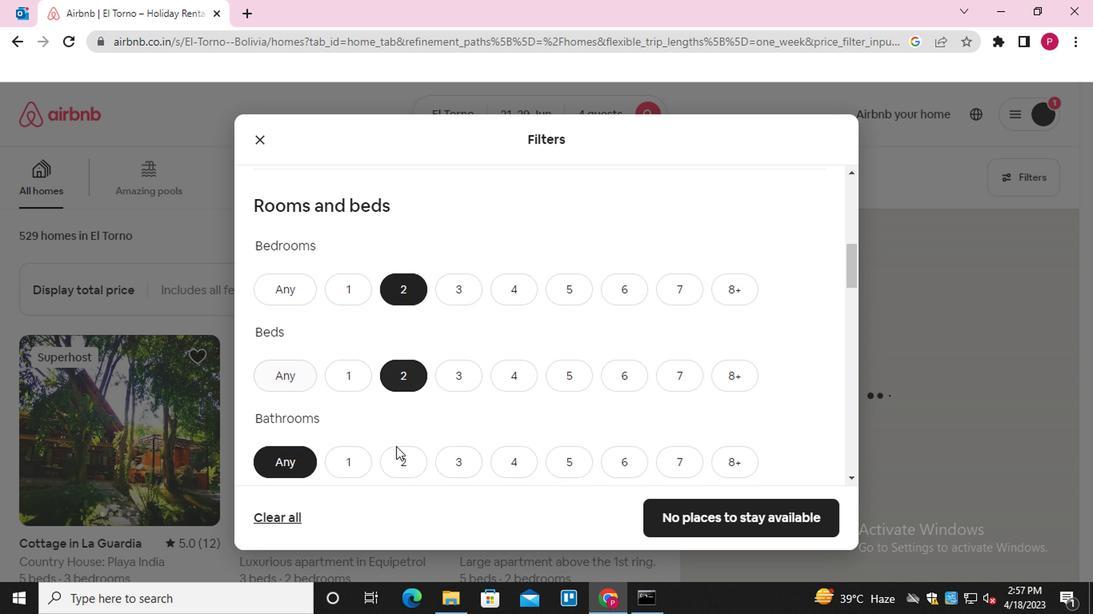 
Action: Mouse pressed left at (396, 464)
Screenshot: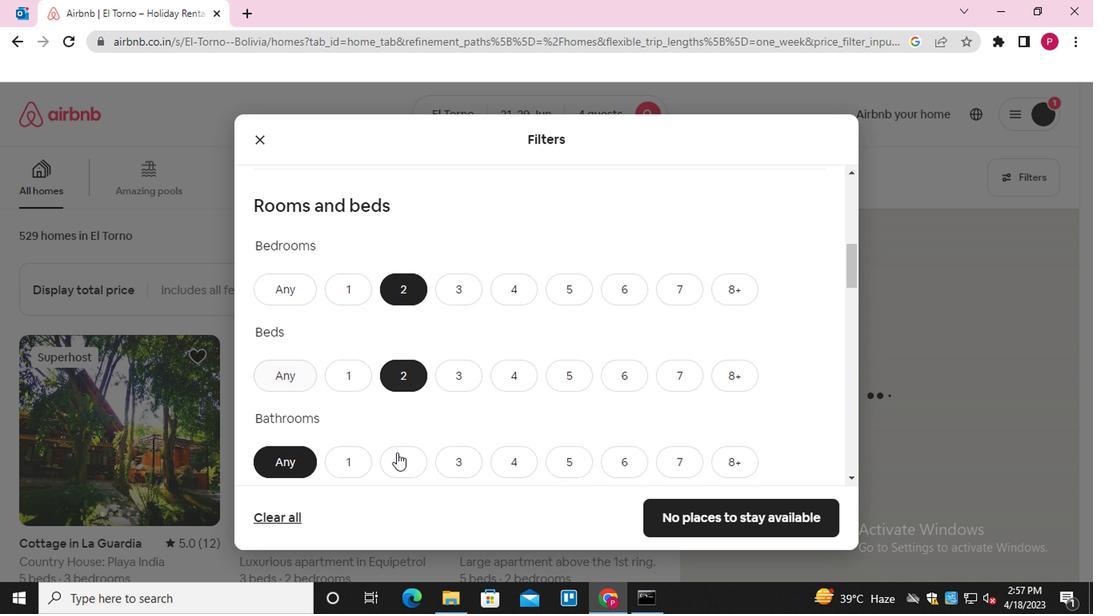 
Action: Mouse moved to (446, 391)
Screenshot: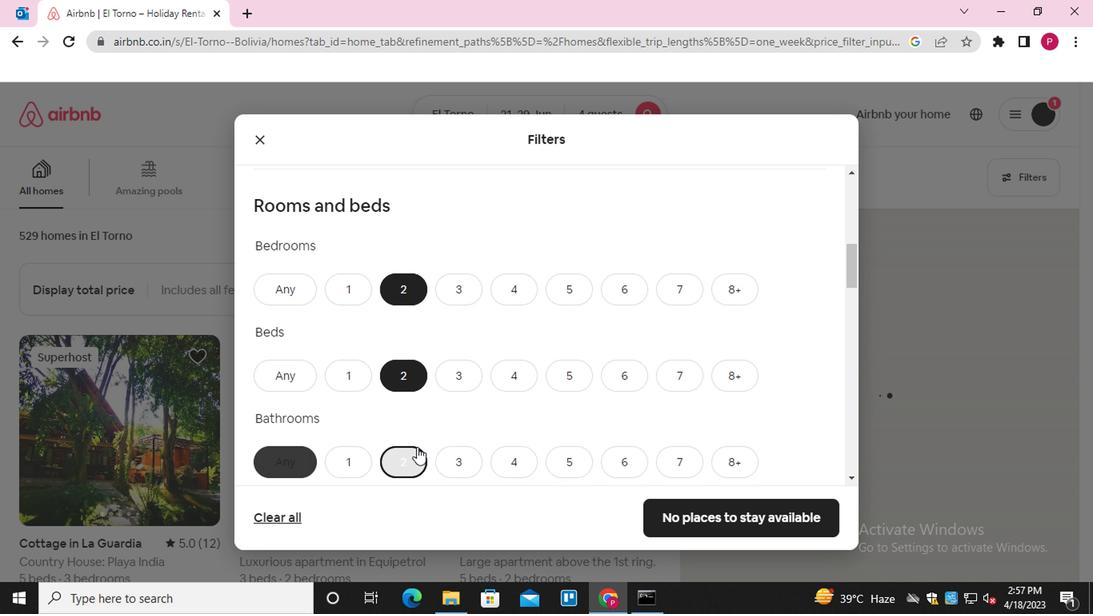 
Action: Mouse scrolled (446, 389) with delta (0, -1)
Screenshot: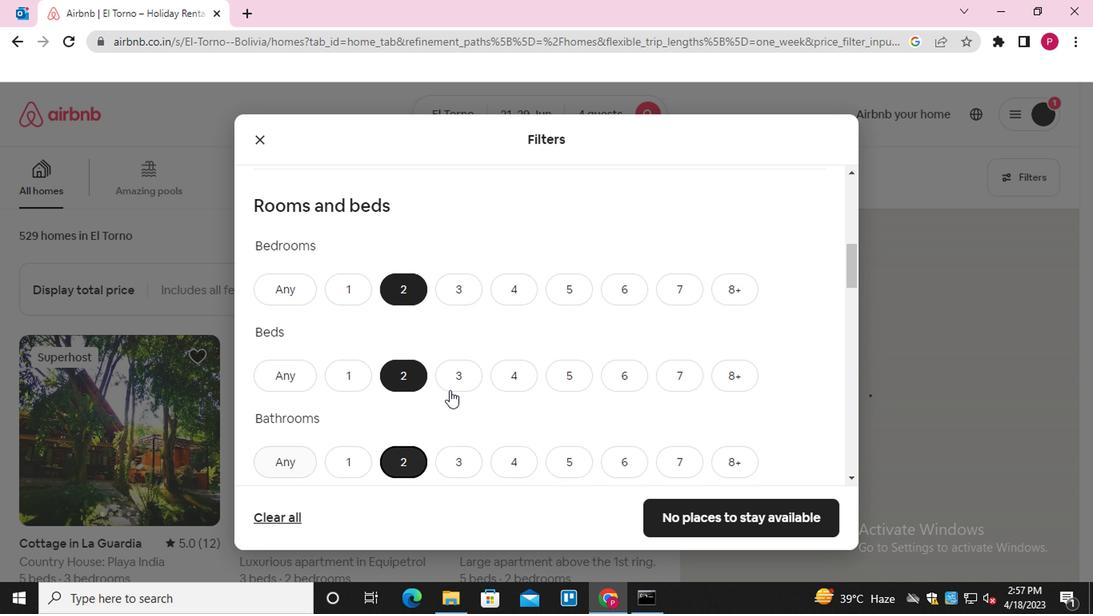 
Action: Mouse scrolled (446, 389) with delta (0, -1)
Screenshot: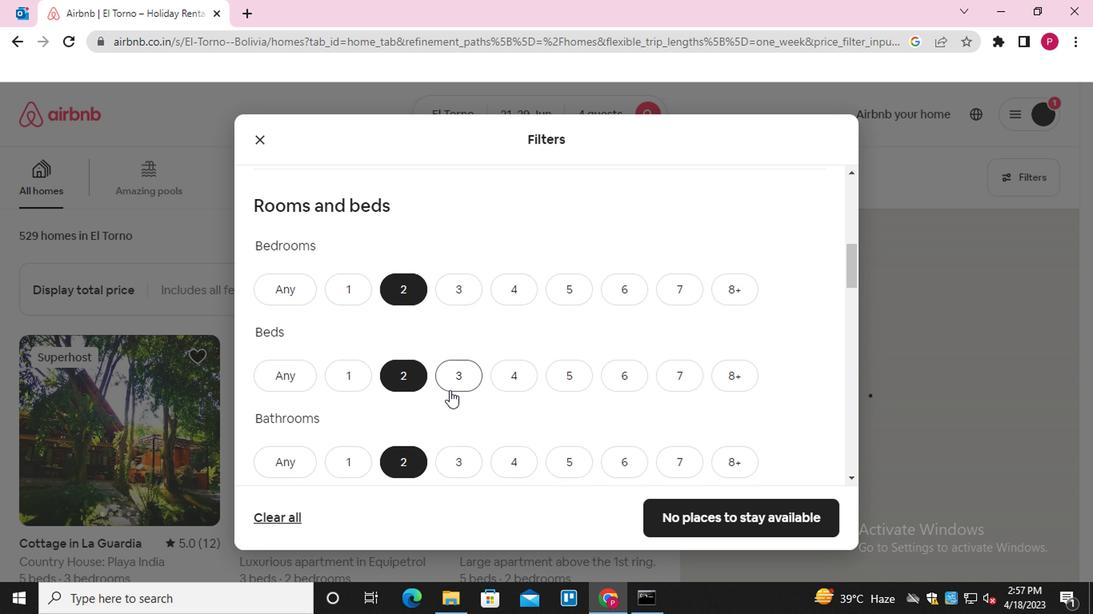 
Action: Mouse scrolled (446, 389) with delta (0, -1)
Screenshot: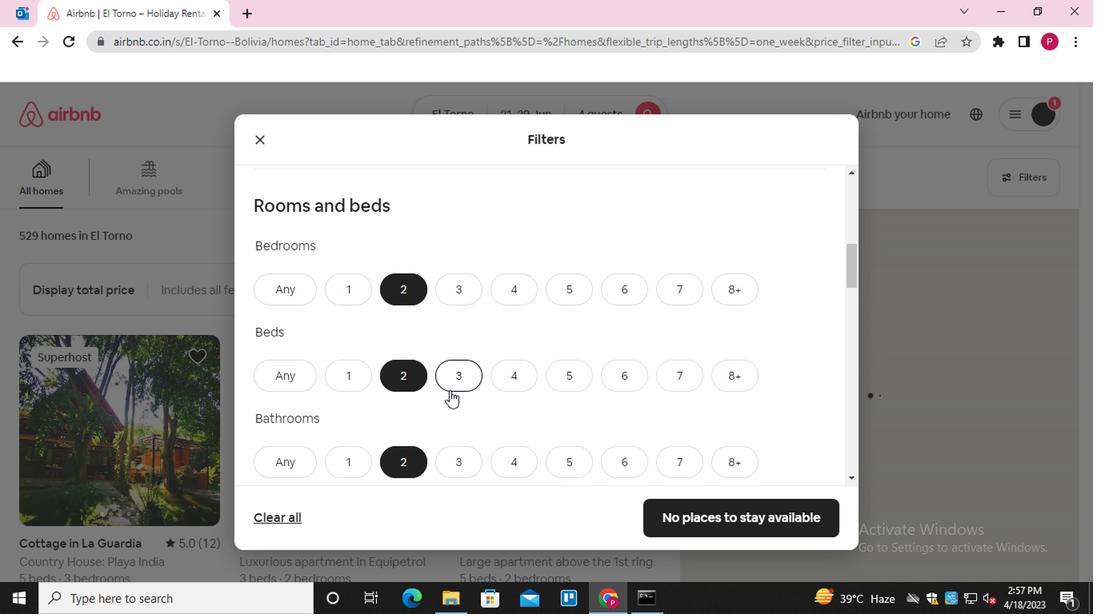 
Action: Mouse scrolled (446, 389) with delta (0, -1)
Screenshot: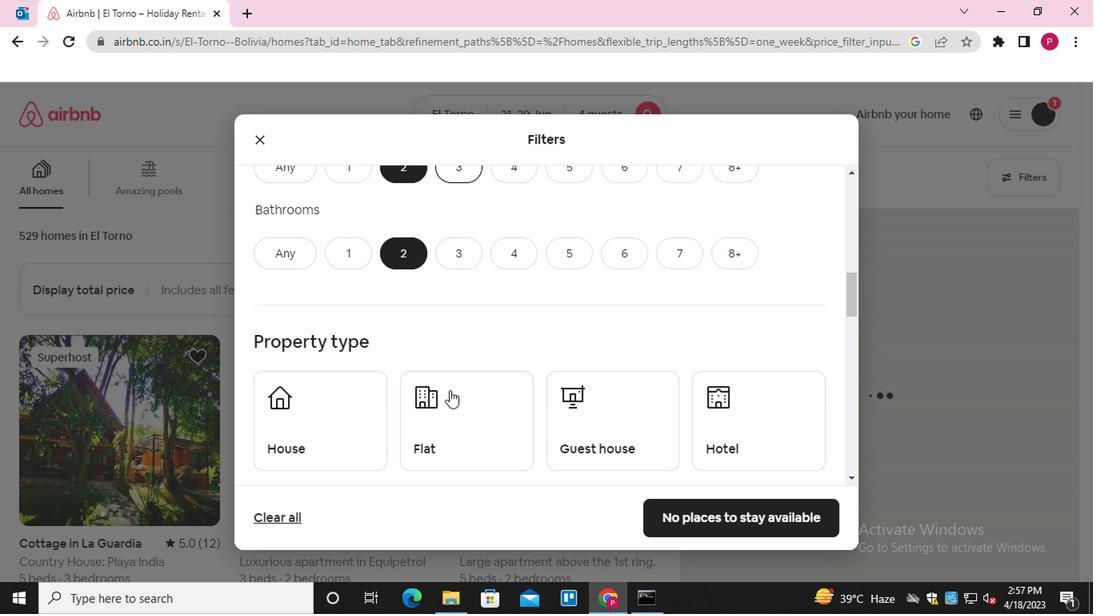 
Action: Mouse scrolled (446, 389) with delta (0, -1)
Screenshot: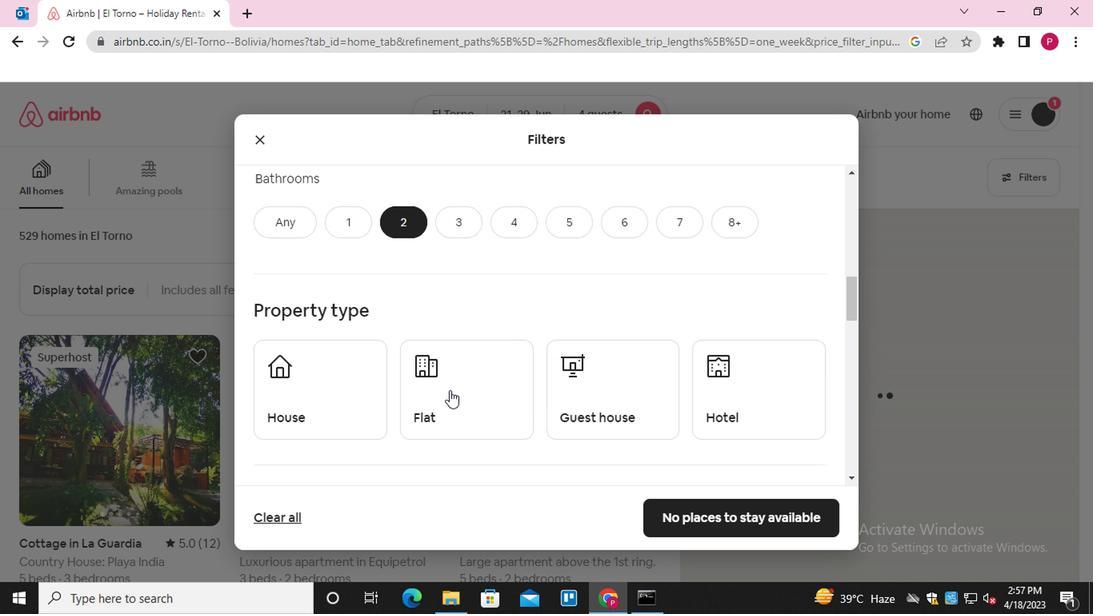 
Action: Mouse scrolled (446, 391) with delta (0, 0)
Screenshot: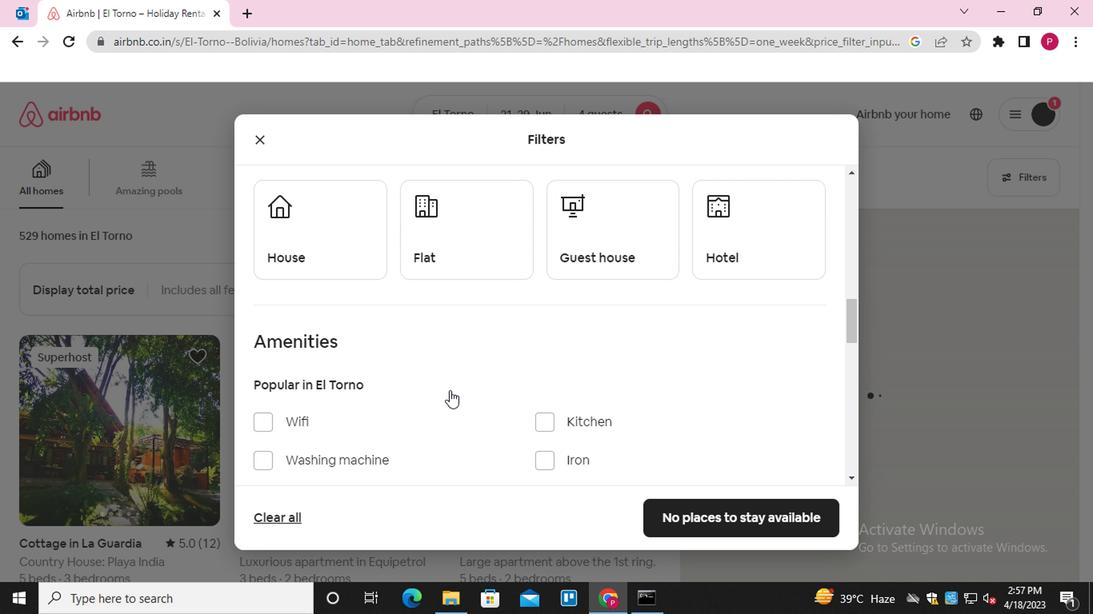 
Action: Mouse moved to (469, 313)
Screenshot: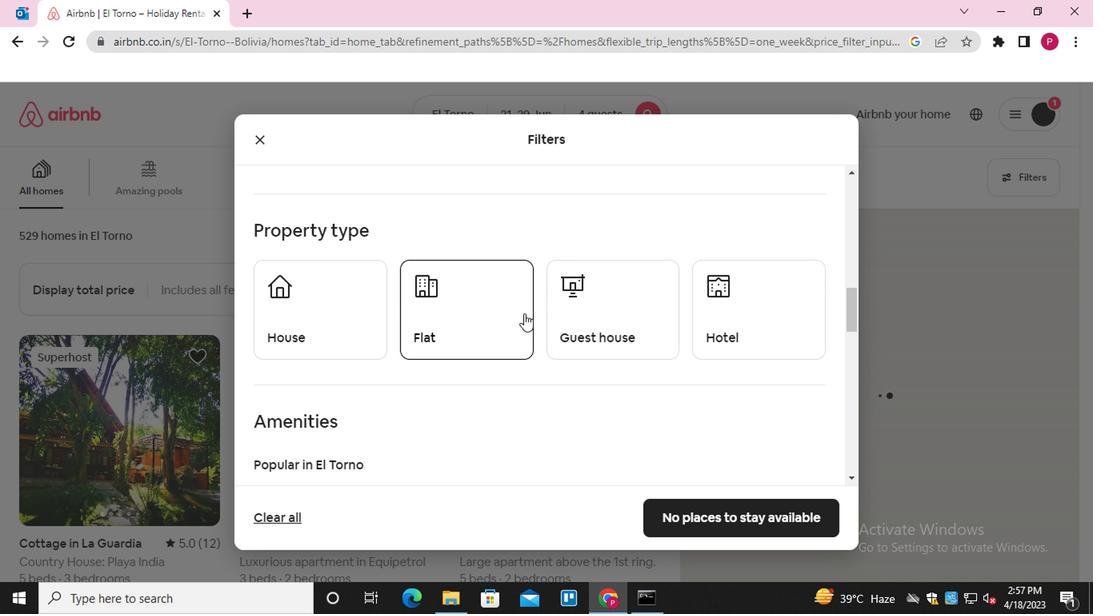 
Action: Mouse pressed left at (469, 313)
Screenshot: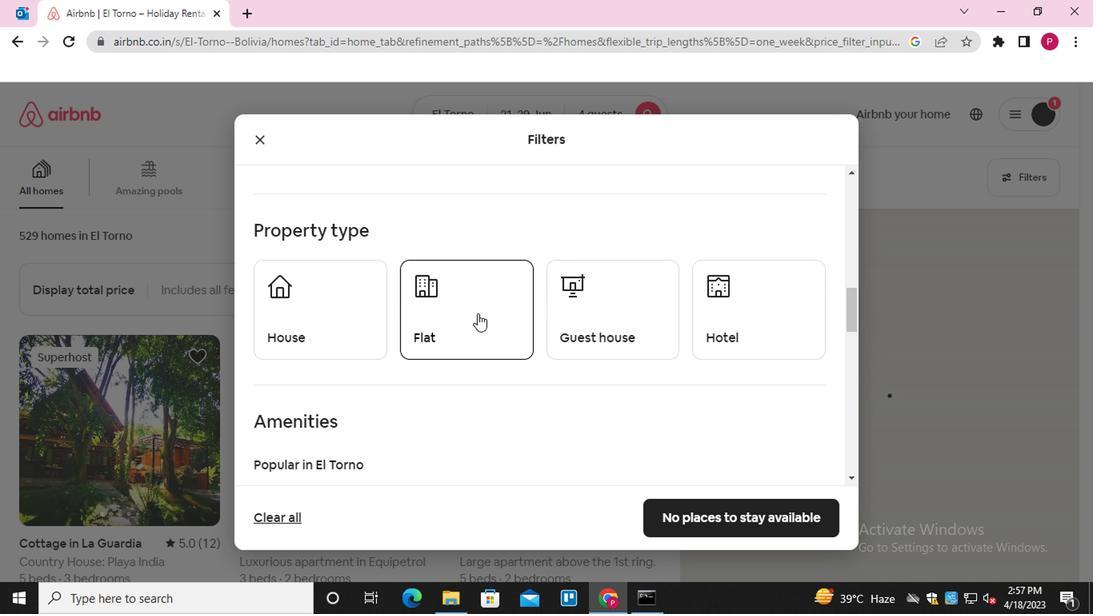 
Action: Mouse moved to (417, 374)
Screenshot: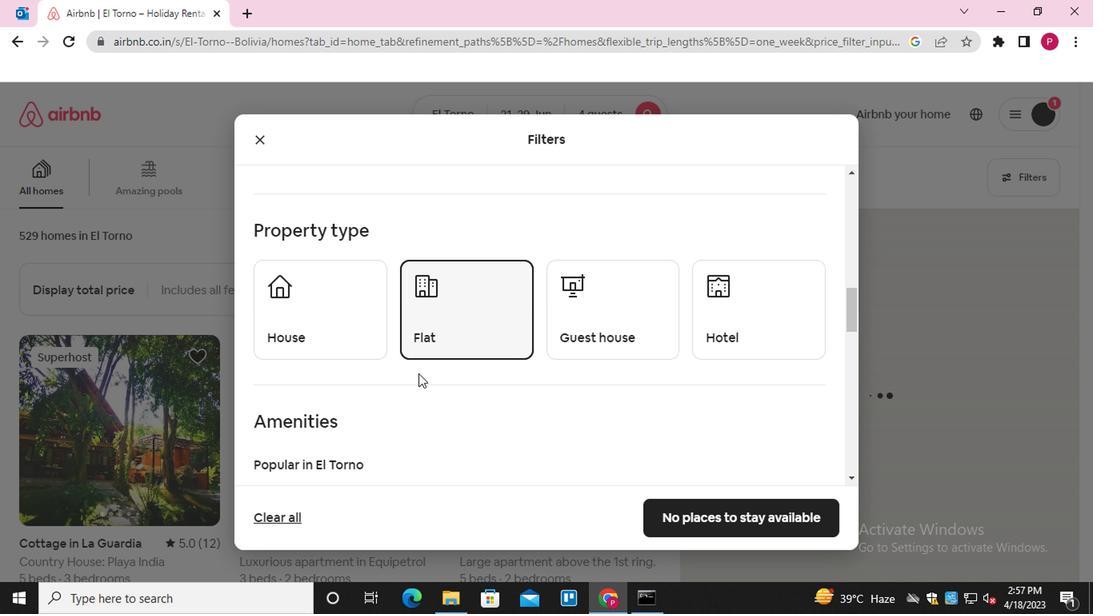 
Action: Mouse scrolled (417, 374) with delta (0, 0)
Screenshot: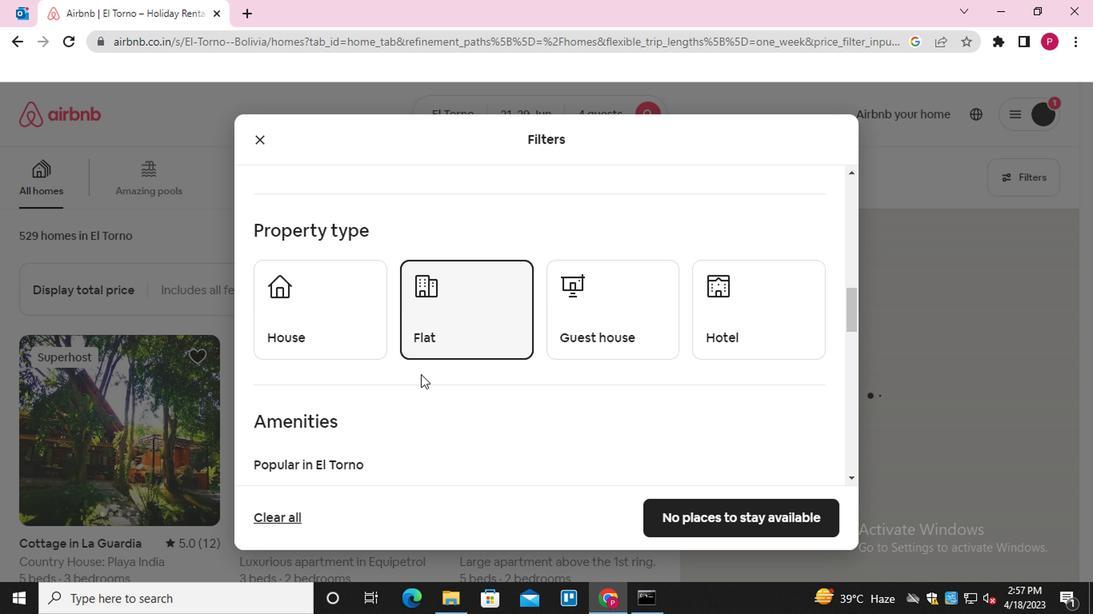 
Action: Mouse scrolled (417, 374) with delta (0, 0)
Screenshot: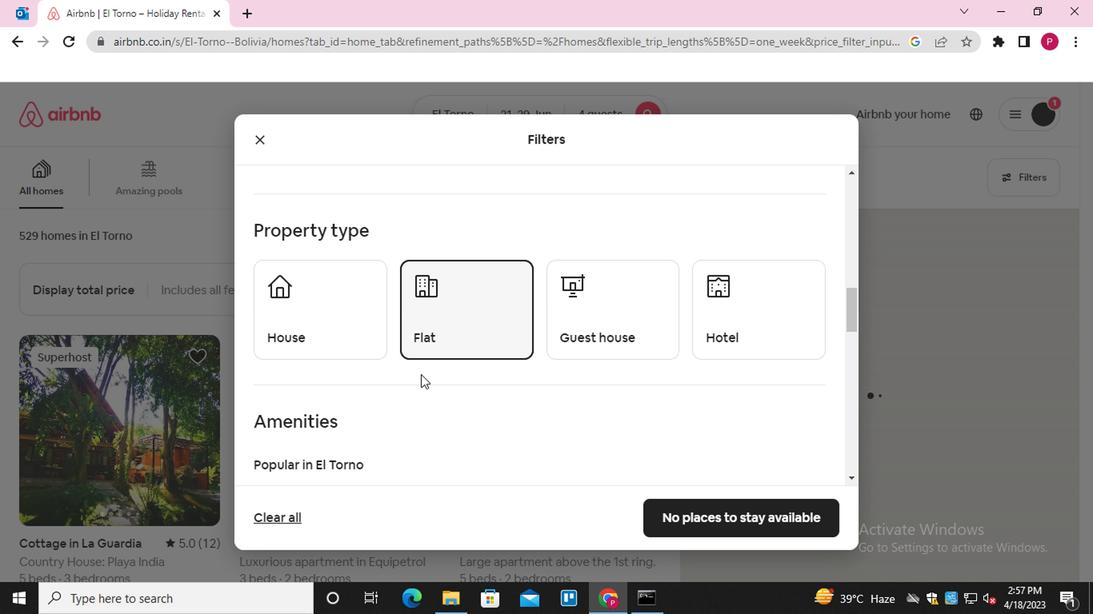 
Action: Mouse scrolled (417, 374) with delta (0, 0)
Screenshot: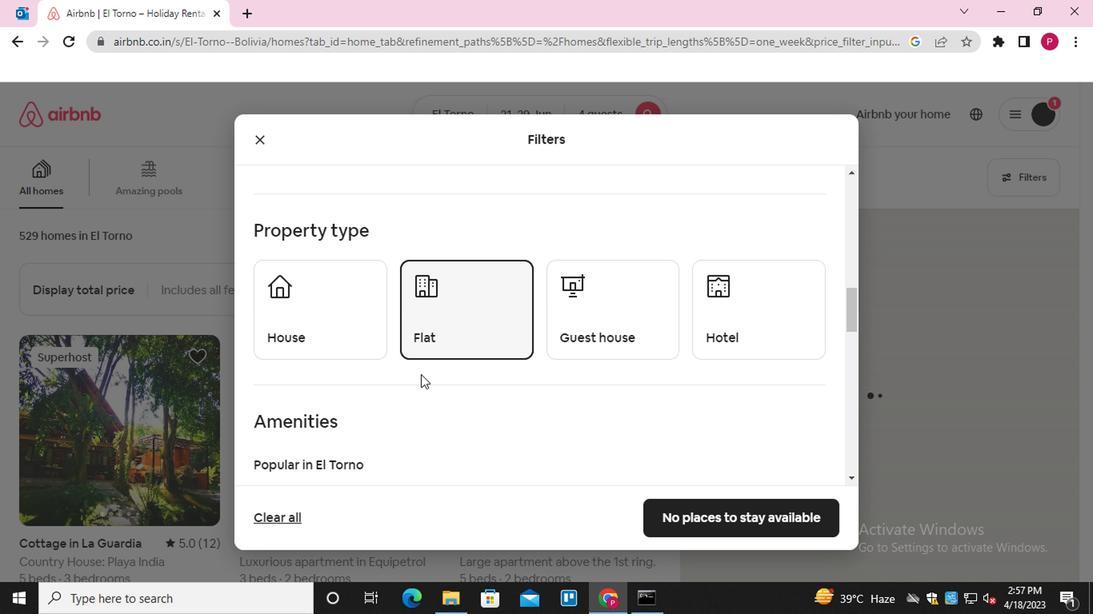 
Action: Mouse scrolled (417, 374) with delta (0, 0)
Screenshot: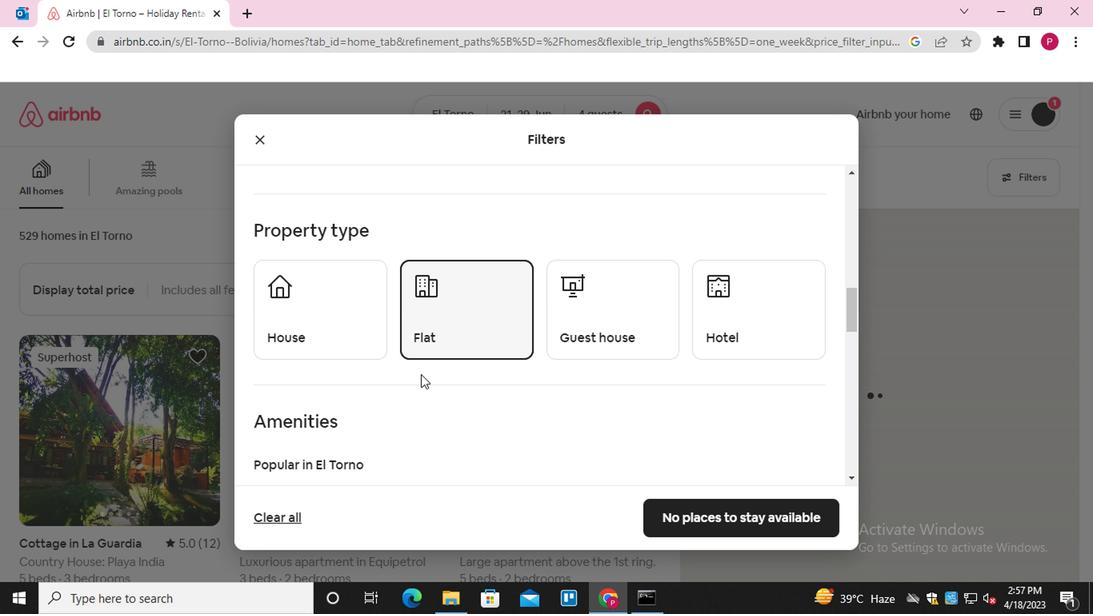 
Action: Mouse scrolled (417, 374) with delta (0, 0)
Screenshot: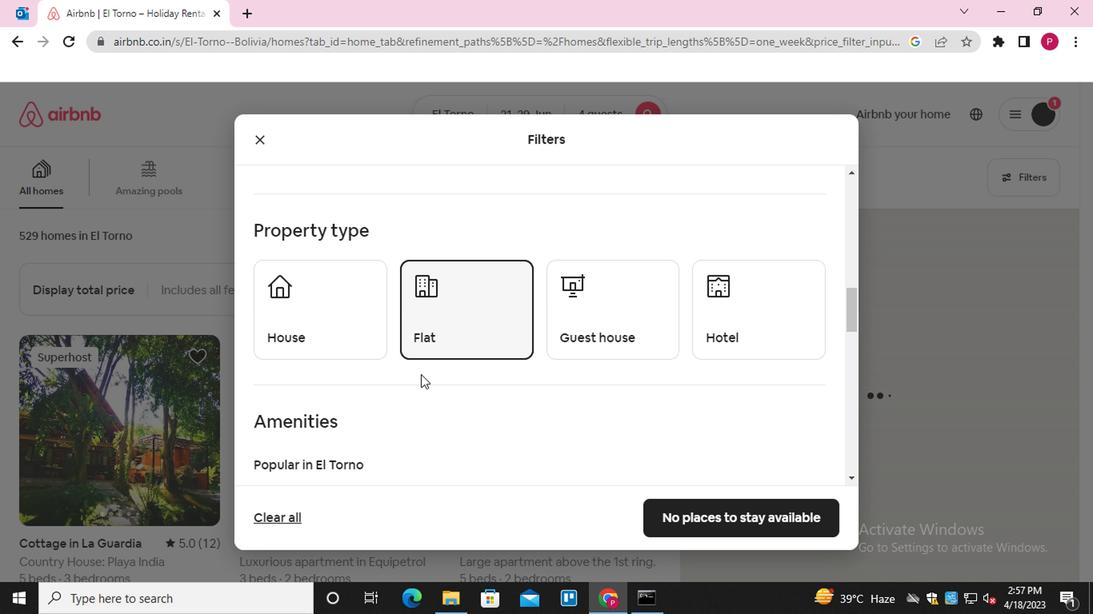 
Action: Mouse moved to (778, 402)
Screenshot: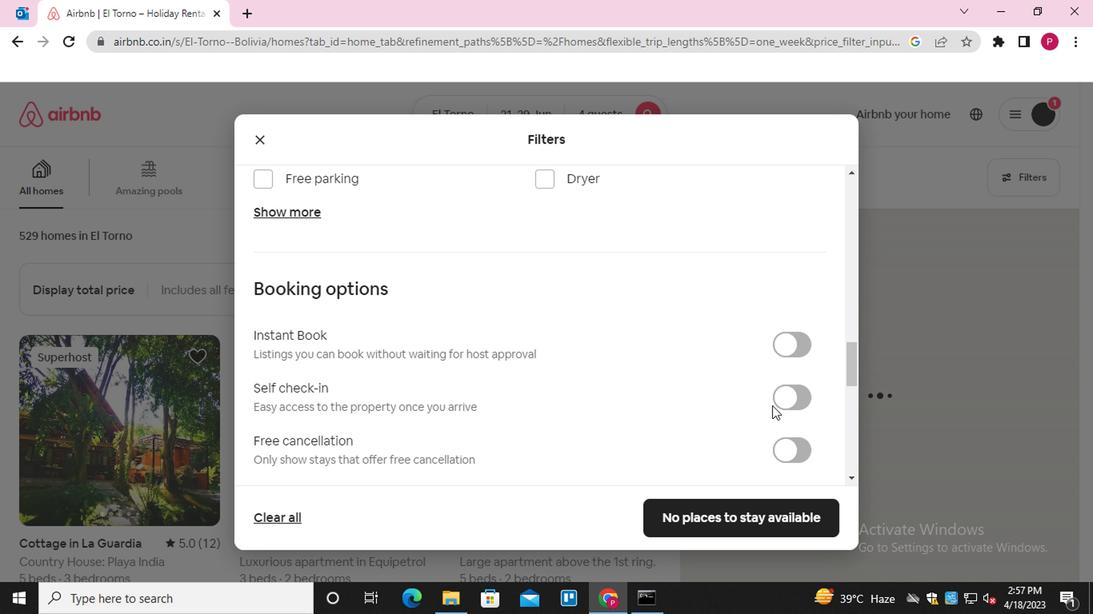 
Action: Mouse pressed left at (778, 402)
Screenshot: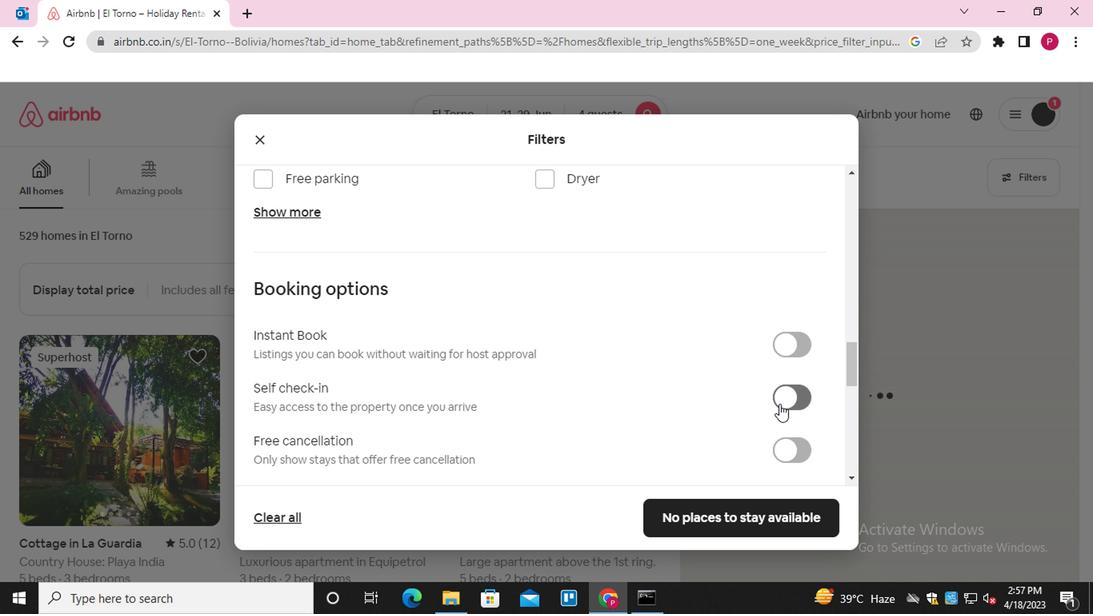
Action: Mouse moved to (602, 411)
Screenshot: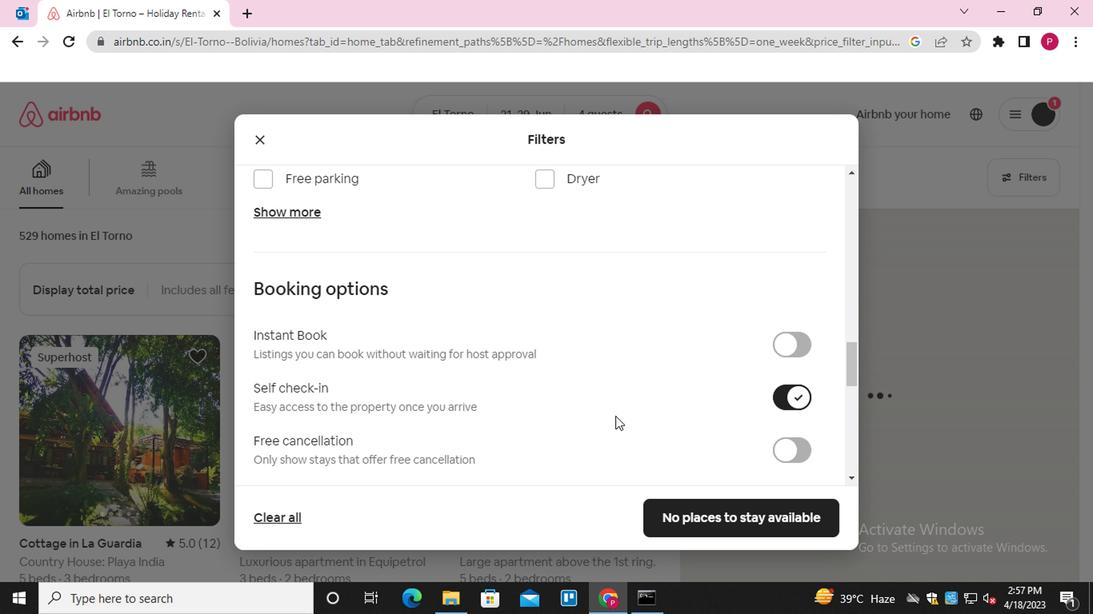 
Action: Mouse scrolled (602, 410) with delta (0, 0)
Screenshot: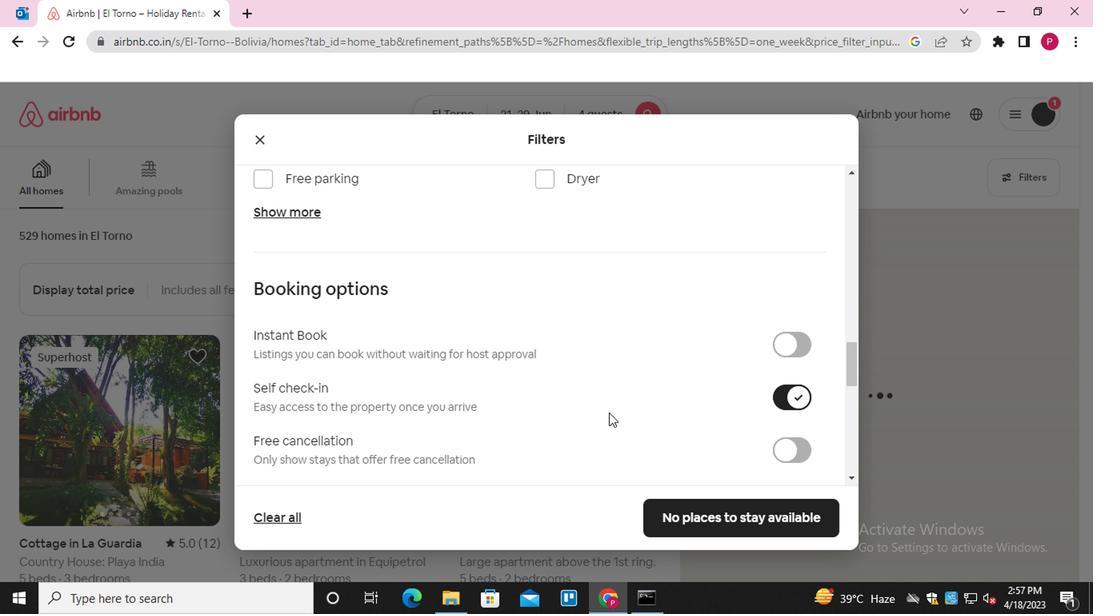 
Action: Mouse scrolled (602, 410) with delta (0, 0)
Screenshot: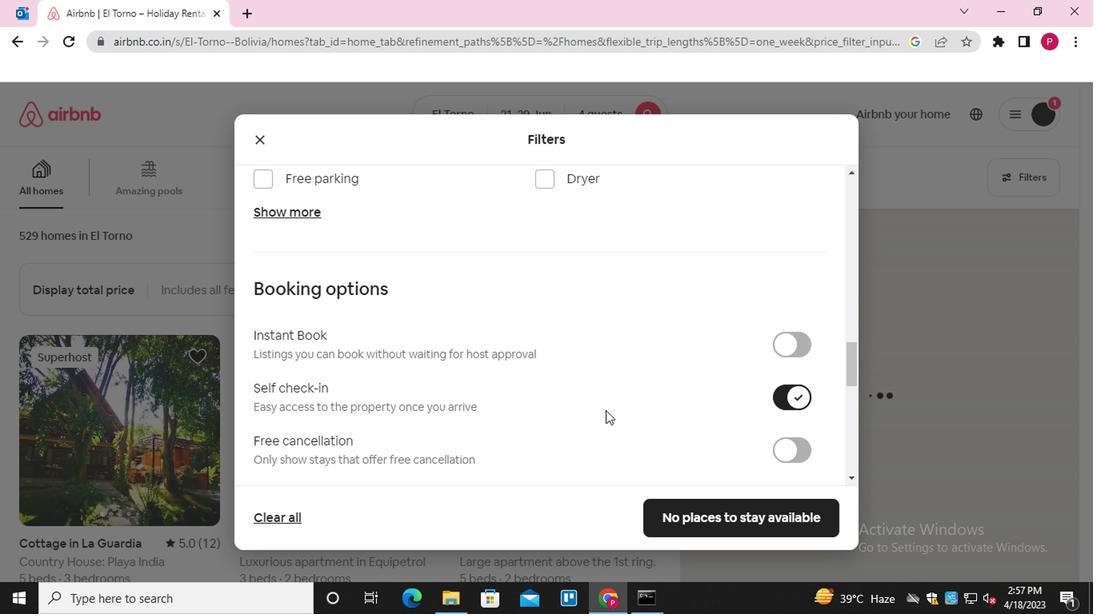
Action: Mouse scrolled (602, 410) with delta (0, 0)
Screenshot: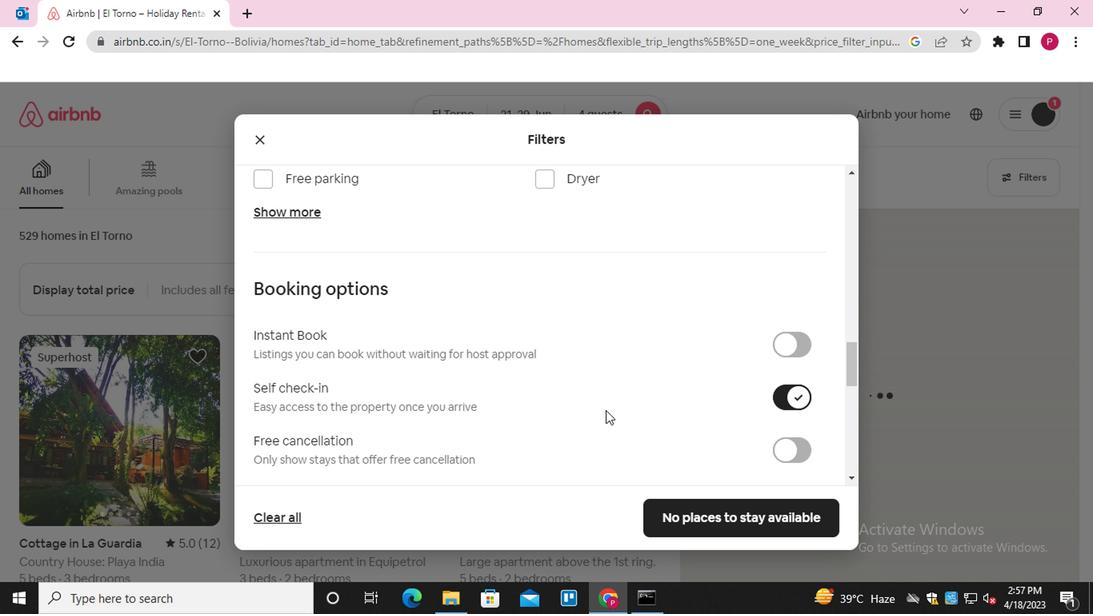 
Action: Mouse scrolled (602, 410) with delta (0, 0)
Screenshot: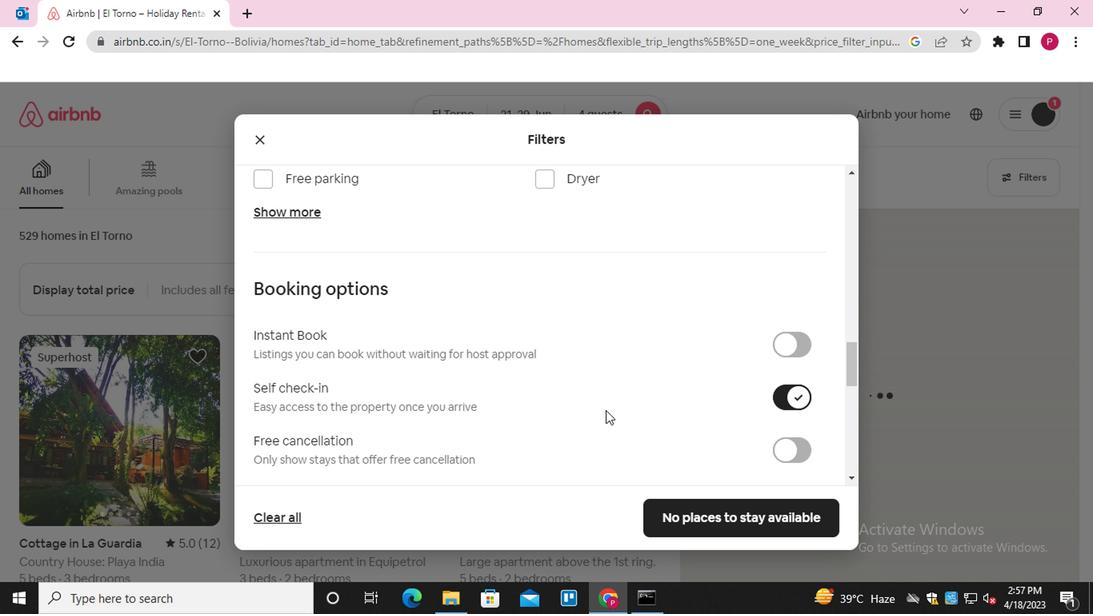 
Action: Mouse scrolled (602, 410) with delta (0, 0)
Screenshot: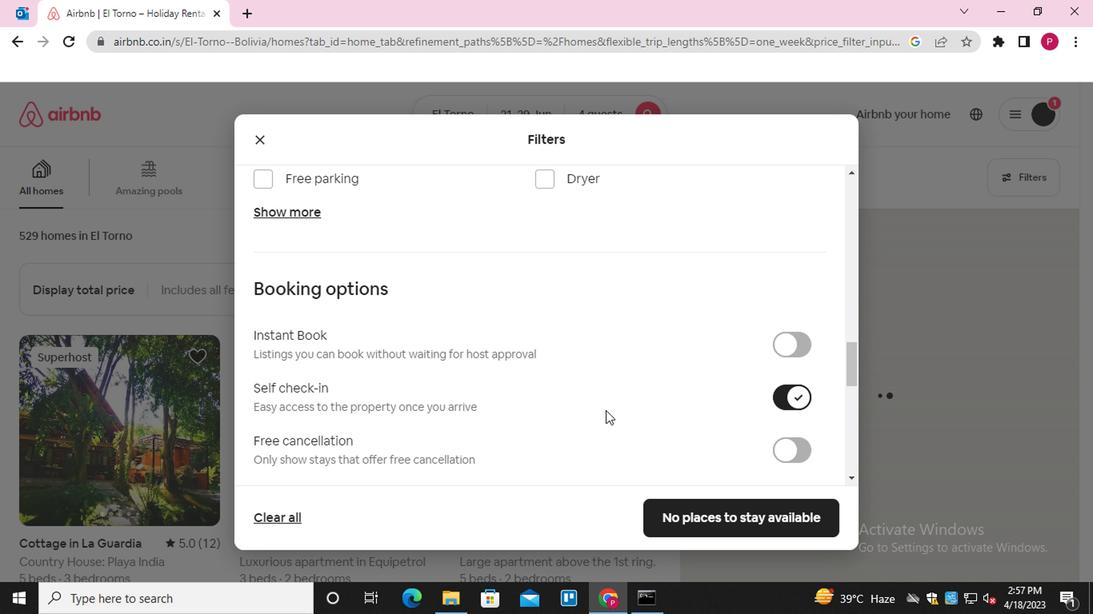 
Action: Mouse moved to (508, 398)
Screenshot: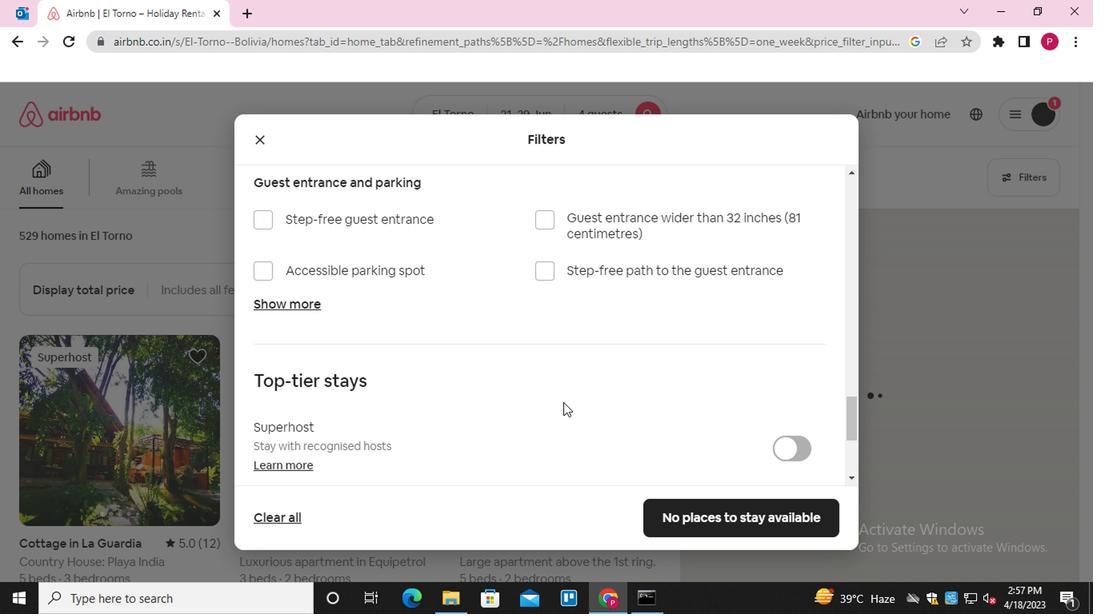 
Action: Mouse scrolled (508, 397) with delta (0, -1)
Screenshot: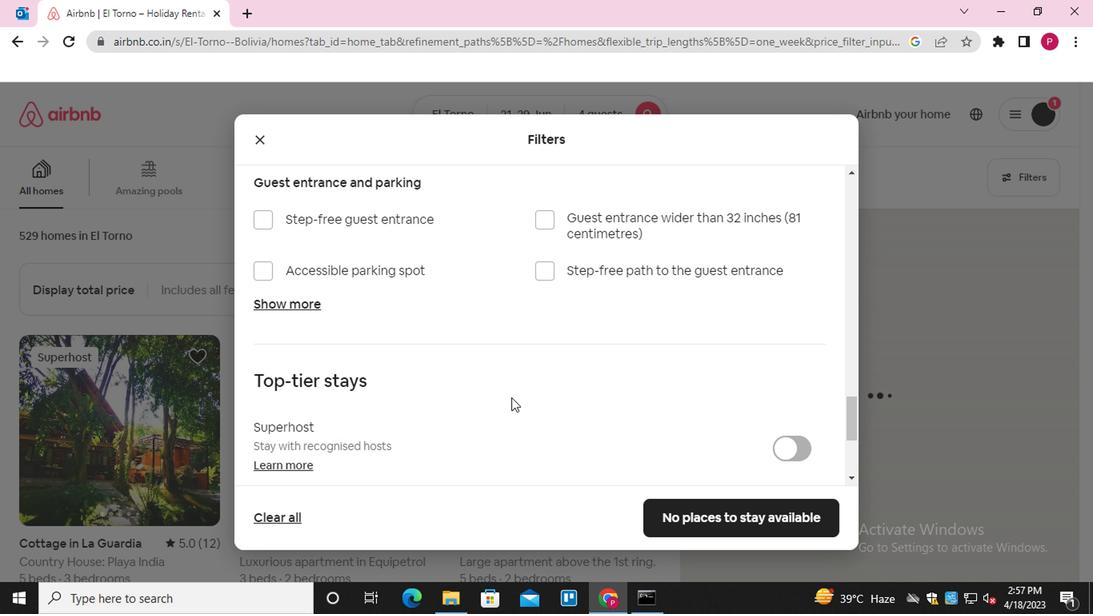 
Action: Mouse scrolled (508, 397) with delta (0, -1)
Screenshot: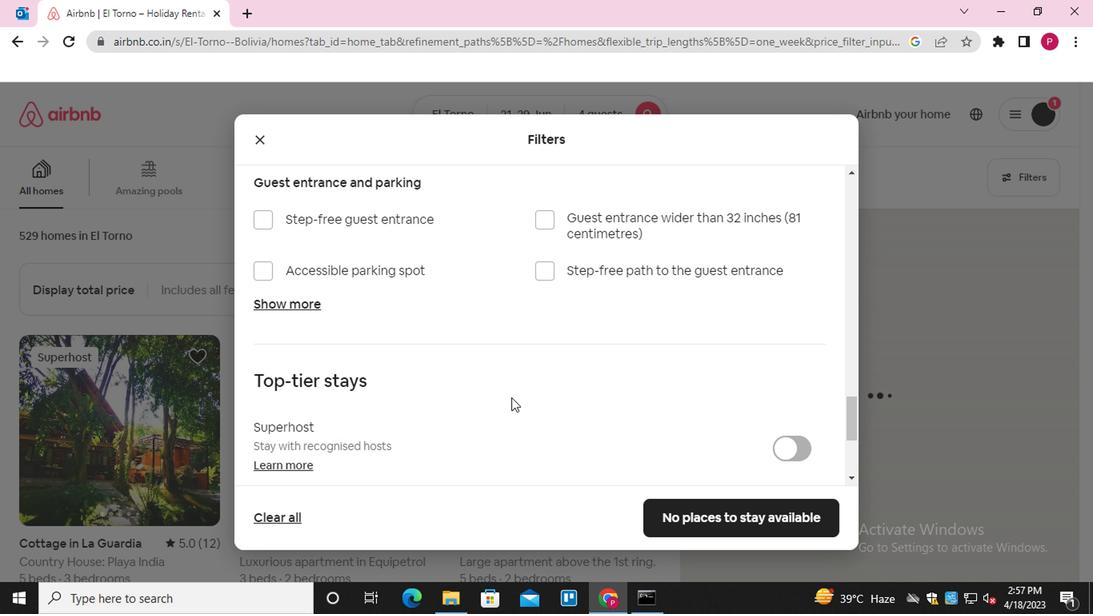
Action: Mouse scrolled (508, 397) with delta (0, -1)
Screenshot: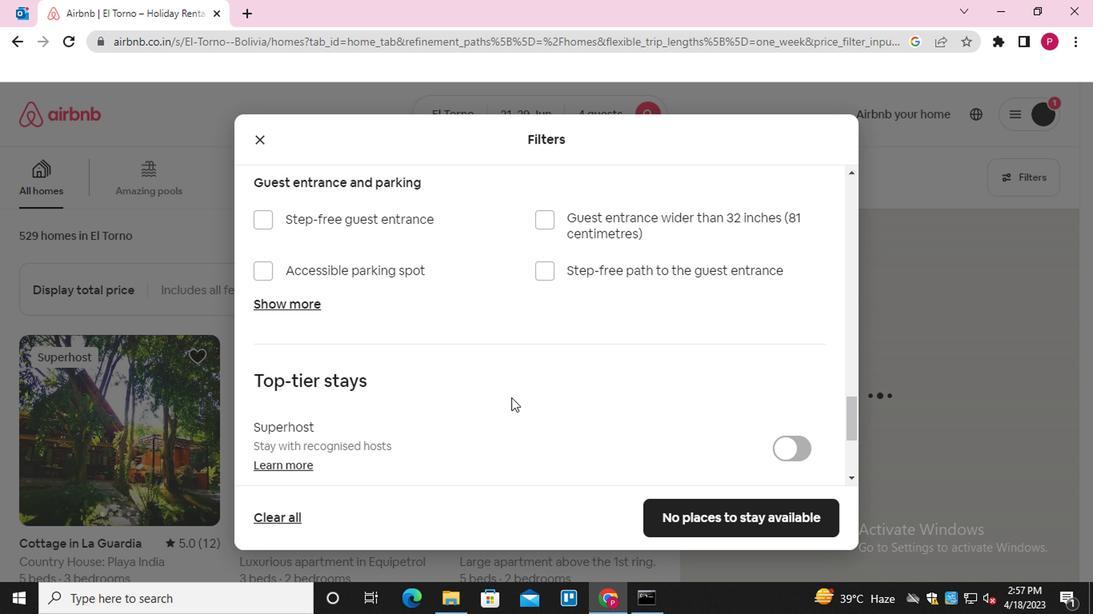 
Action: Mouse moved to (507, 398)
Screenshot: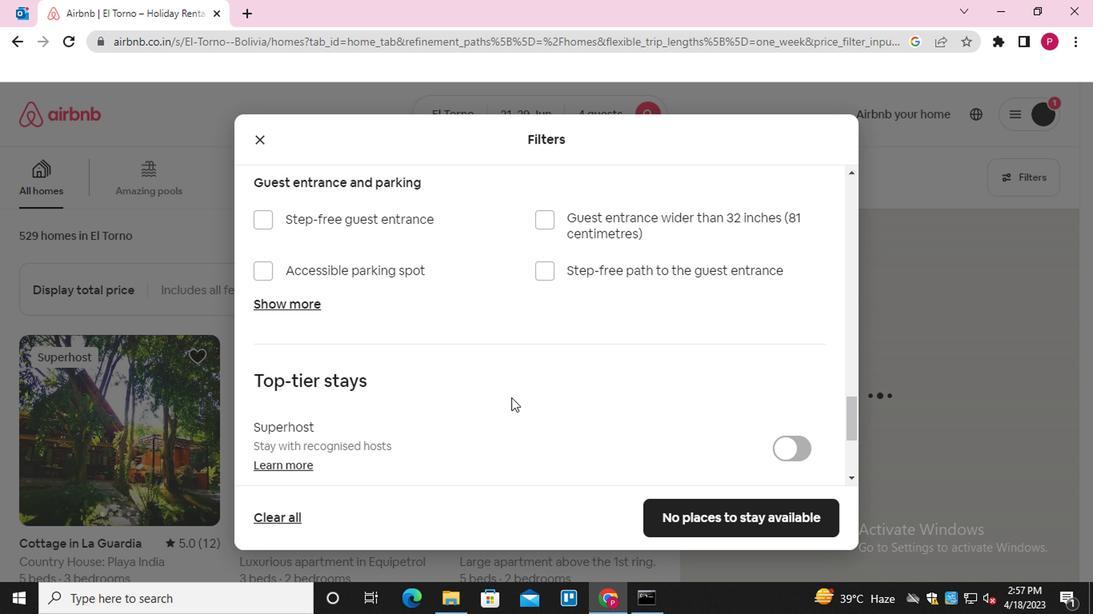 
Action: Mouse scrolled (507, 397) with delta (0, -1)
Screenshot: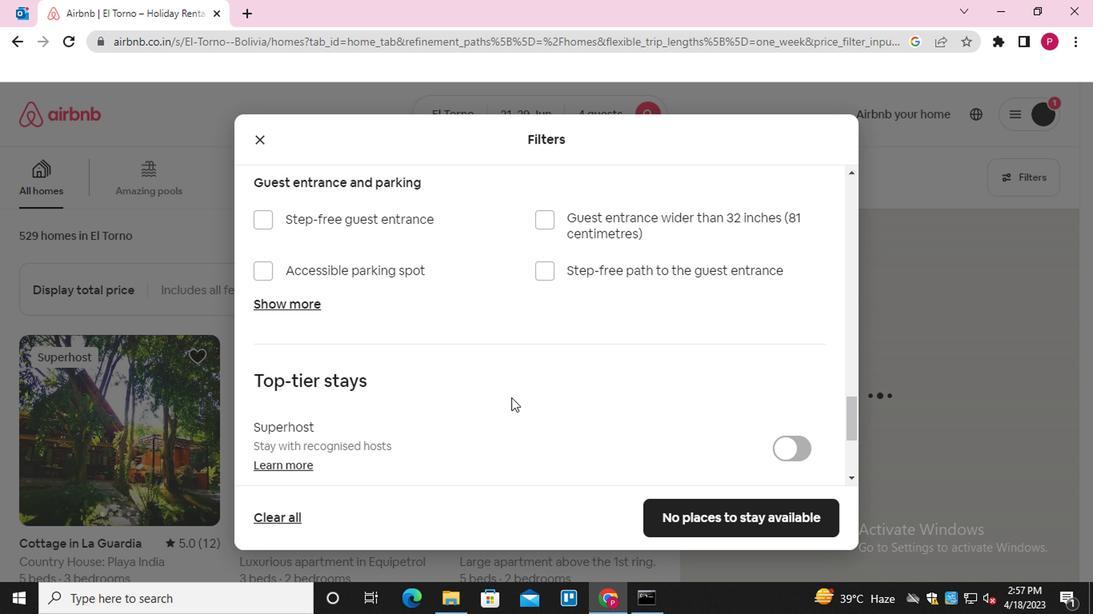 
Action: Mouse moved to (504, 399)
Screenshot: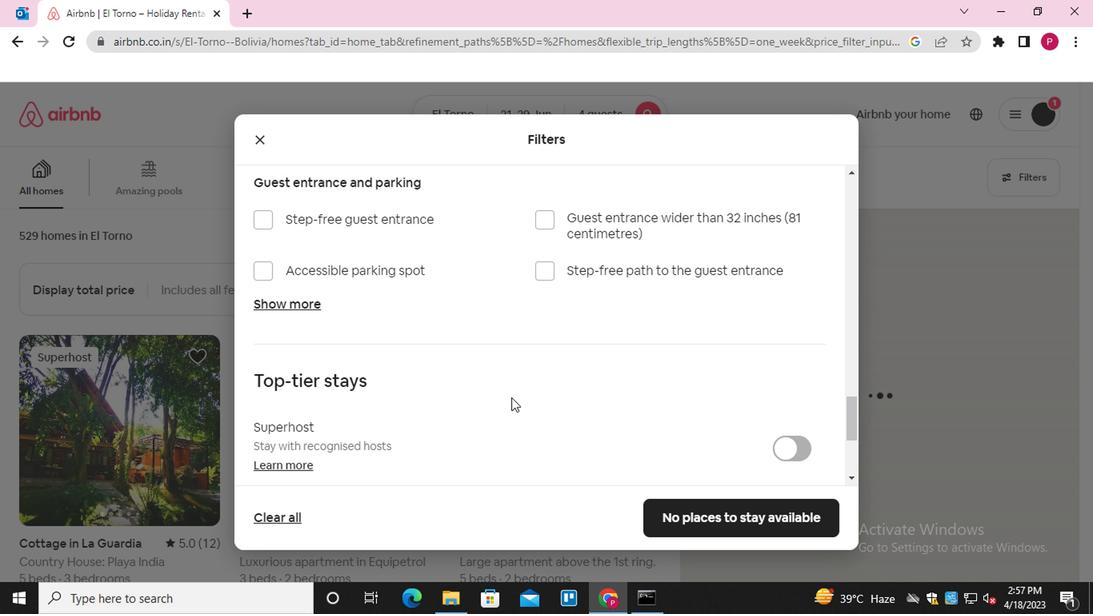 
Action: Mouse scrolled (504, 398) with delta (0, 0)
Screenshot: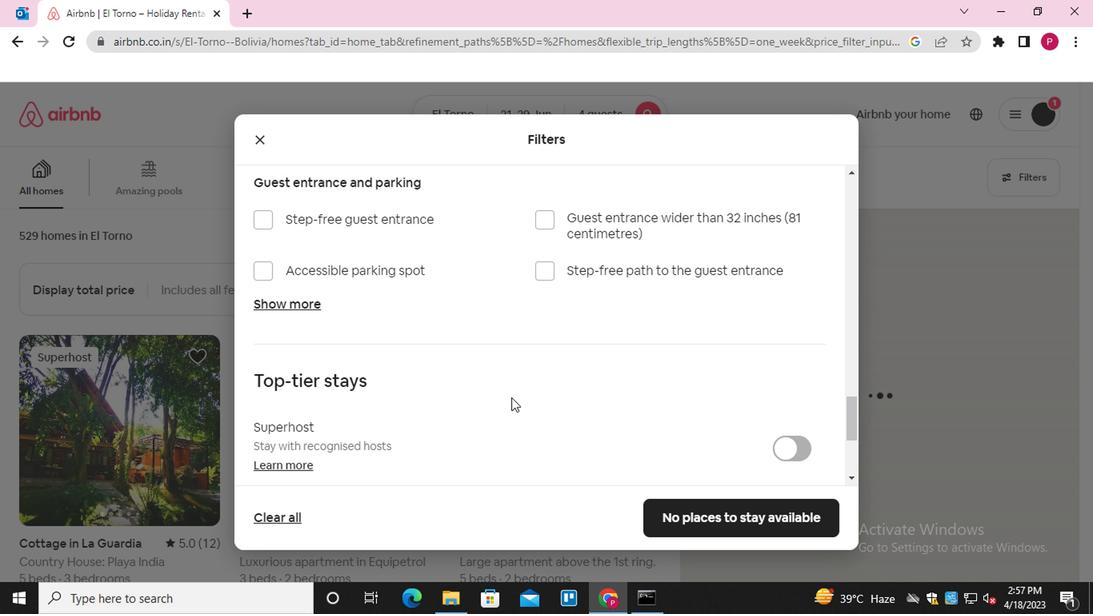 
Action: Mouse moved to (264, 368)
Screenshot: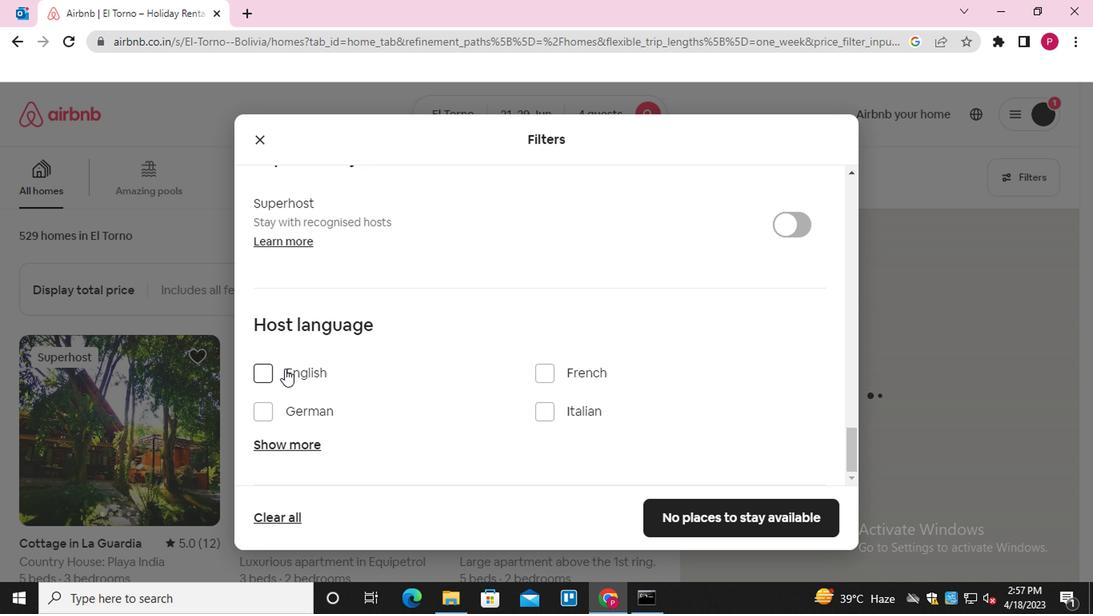 
Action: Mouse pressed left at (264, 368)
Screenshot: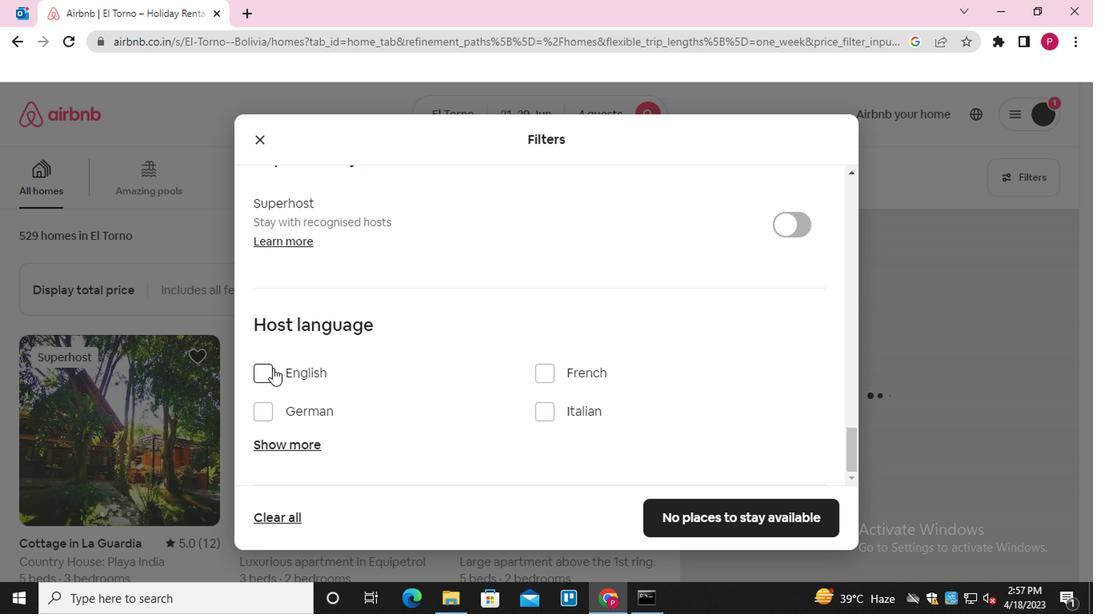 
Action: Mouse moved to (783, 528)
Screenshot: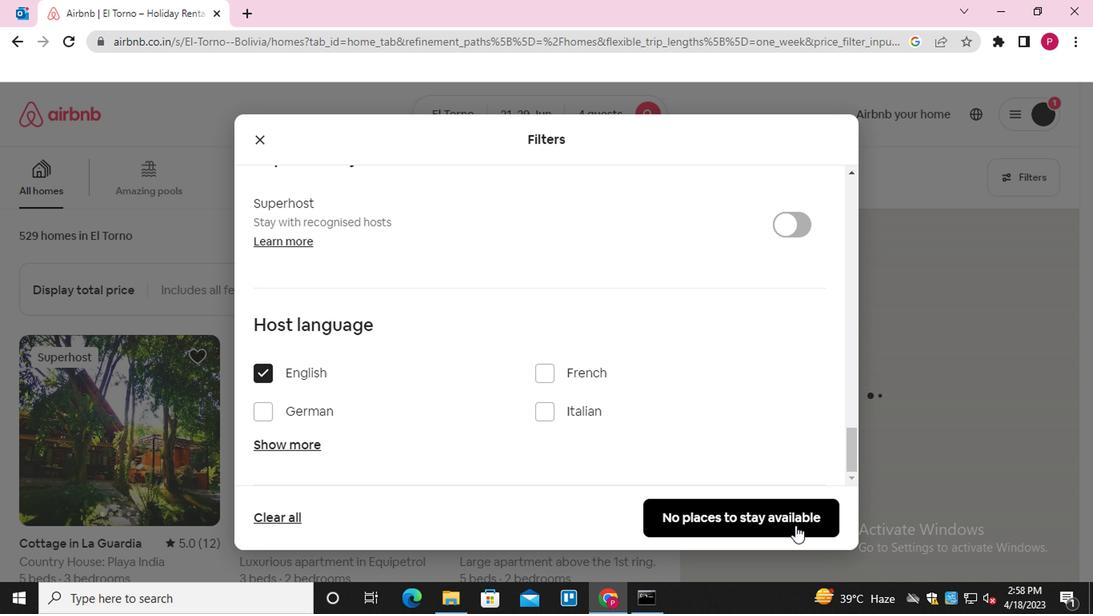 
Action: Mouse pressed left at (783, 528)
Screenshot: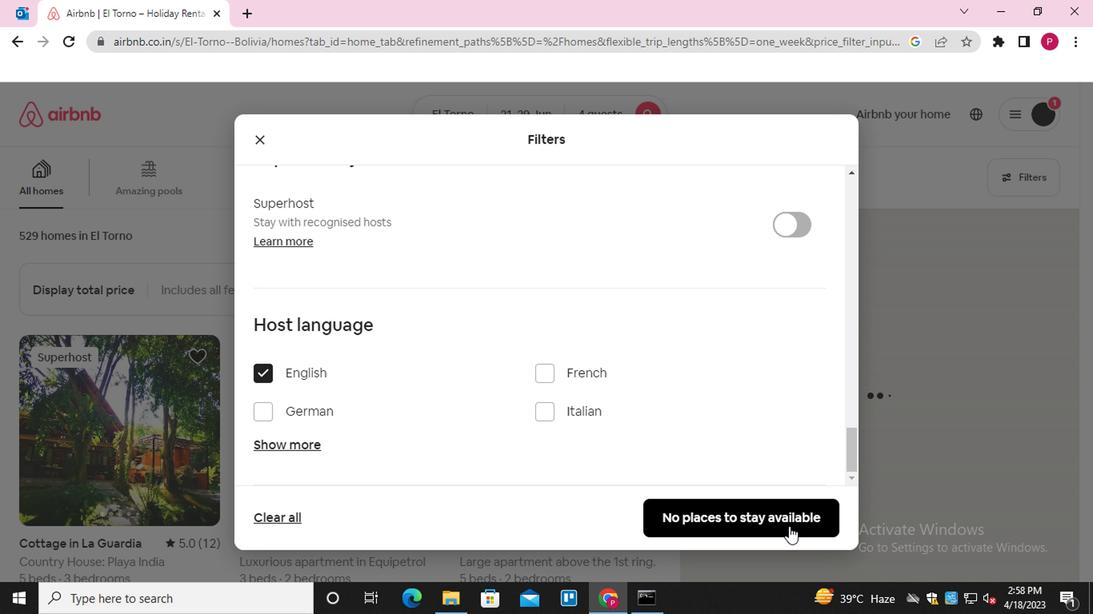 
Action: Mouse moved to (423, 378)
Screenshot: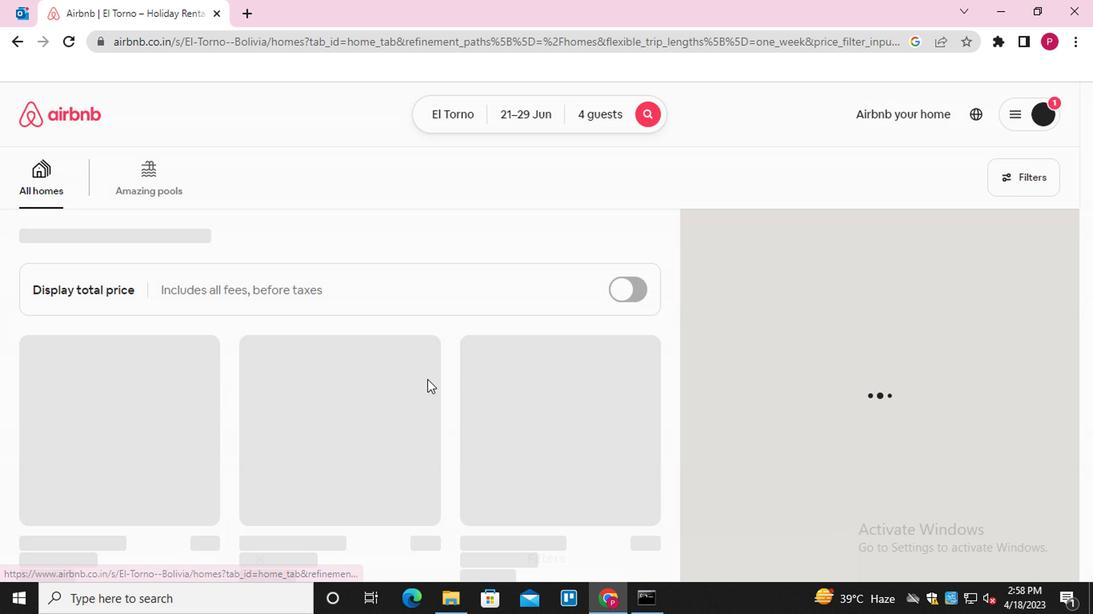 
